 Task: Look for space in Tacuarembó, Uruguay from 10th September, 2023 to 16th September, 2023 for 4 adults in price range Rs.10000 to Rs.14000. Place can be private room with 4 bedrooms having 4 beds and 4 bathrooms. Property type can be house, flat, guest house. Amenities needed are: wifi, TV, free parkinig on premises, gym, breakfast. Booking option can be shelf check-in. Required host language is English.
Action: Mouse moved to (449, 114)
Screenshot: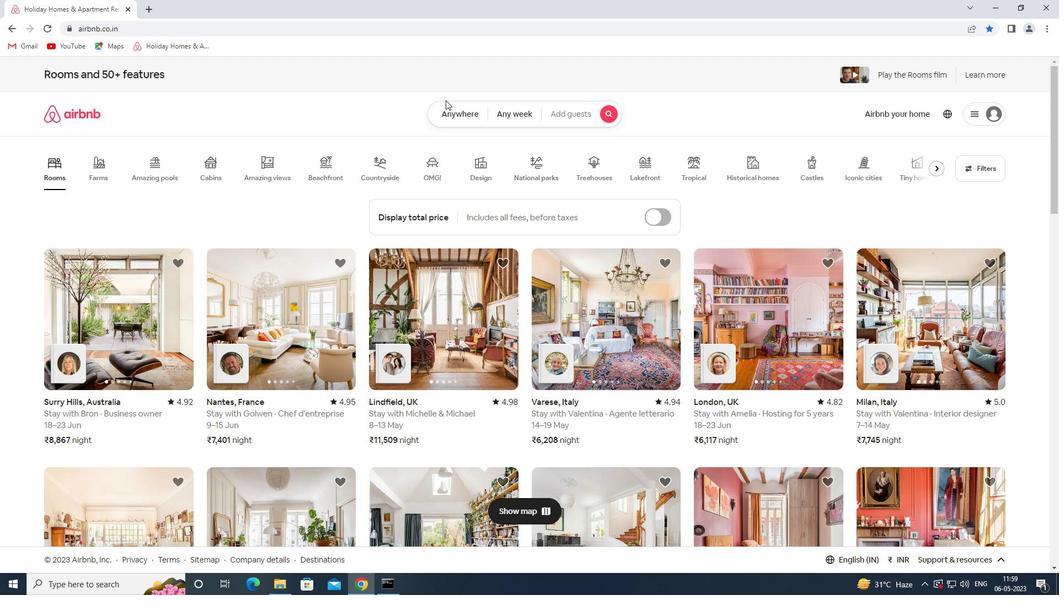
Action: Mouse pressed left at (449, 114)
Screenshot: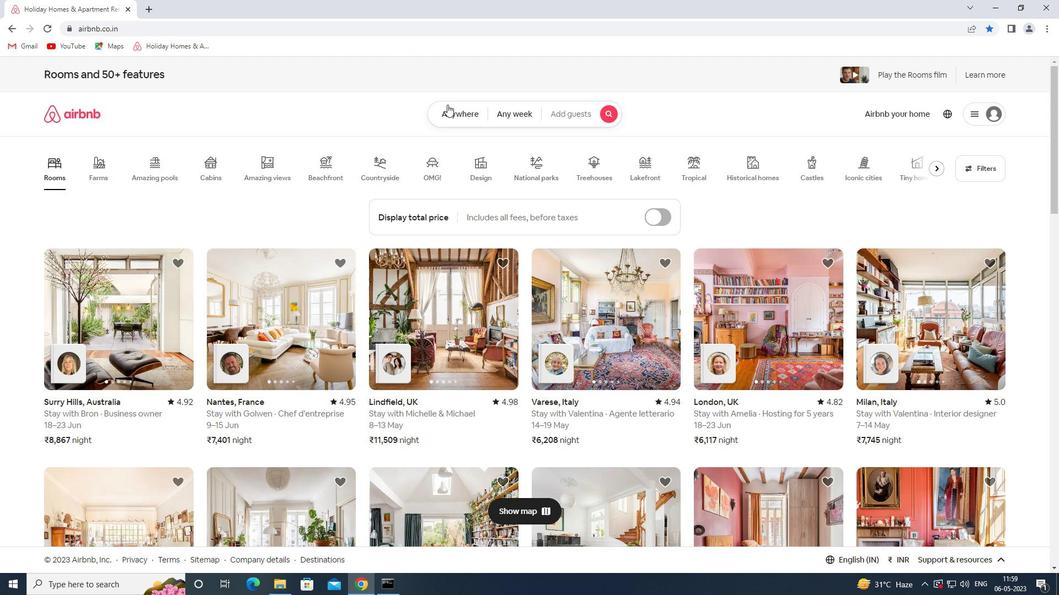 
Action: Mouse moved to (358, 160)
Screenshot: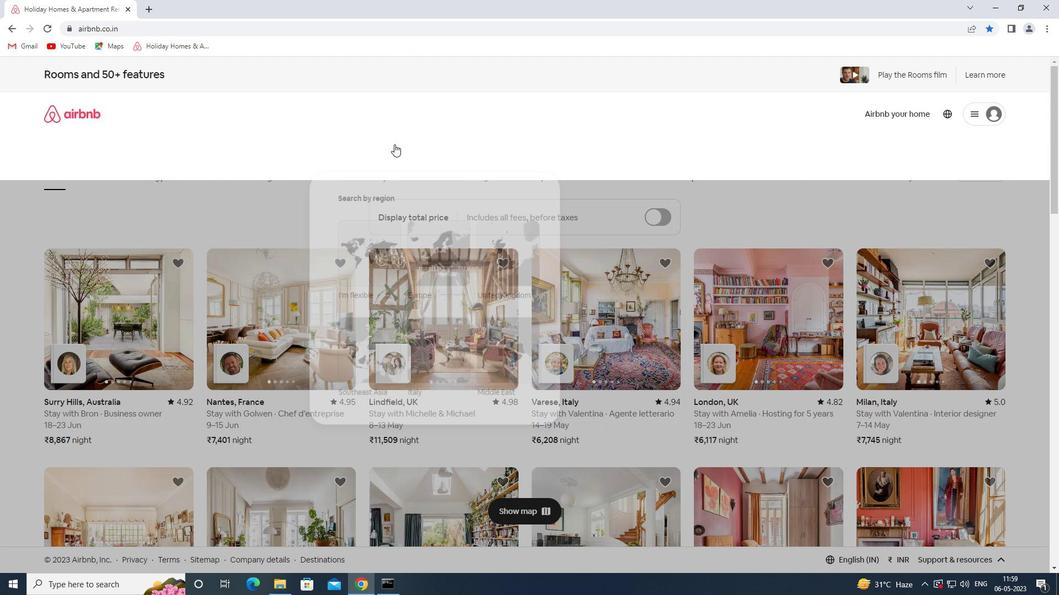 
Action: Mouse pressed left at (358, 160)
Screenshot: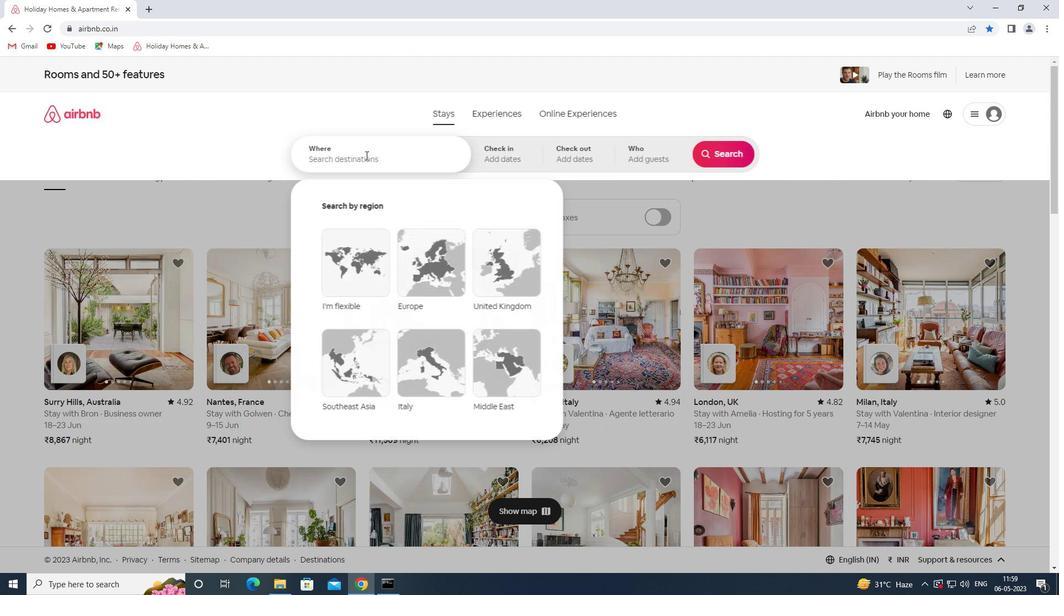 
Action: Key pressed tacuarem
Screenshot: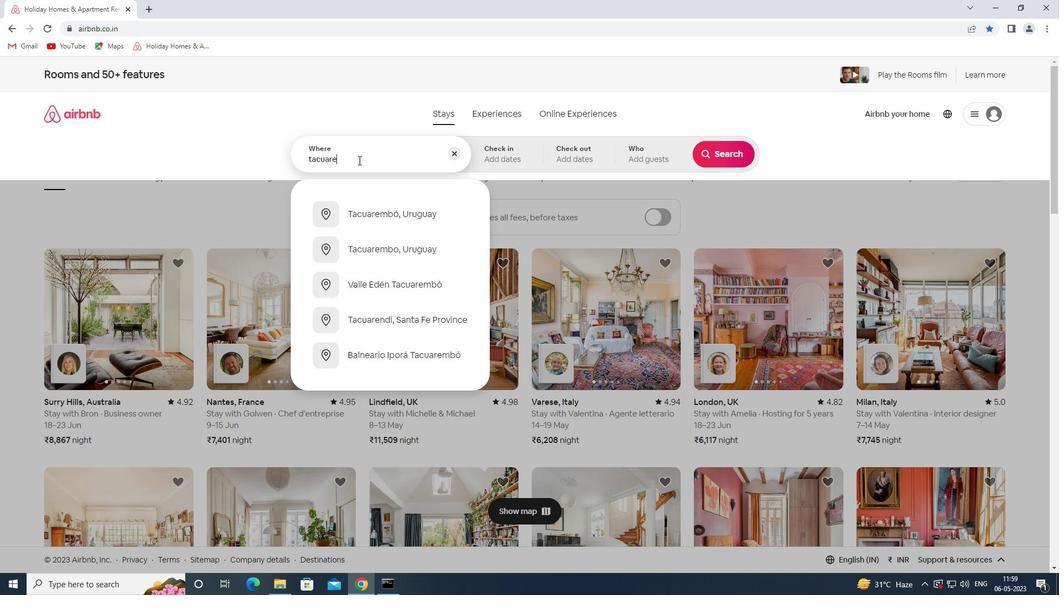
Action: Mouse moved to (413, 218)
Screenshot: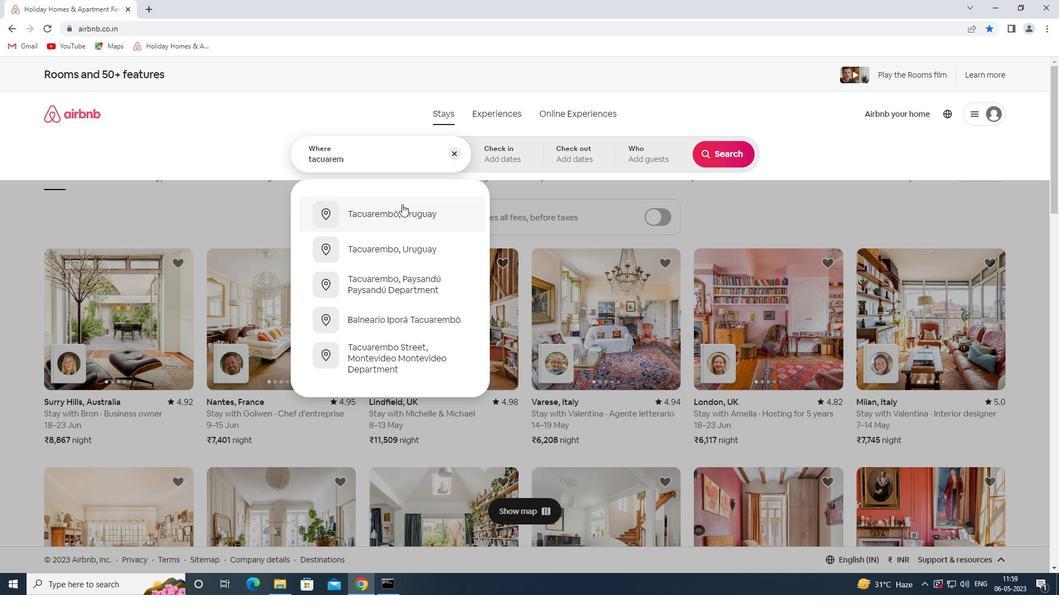 
Action: Mouse pressed left at (413, 218)
Screenshot: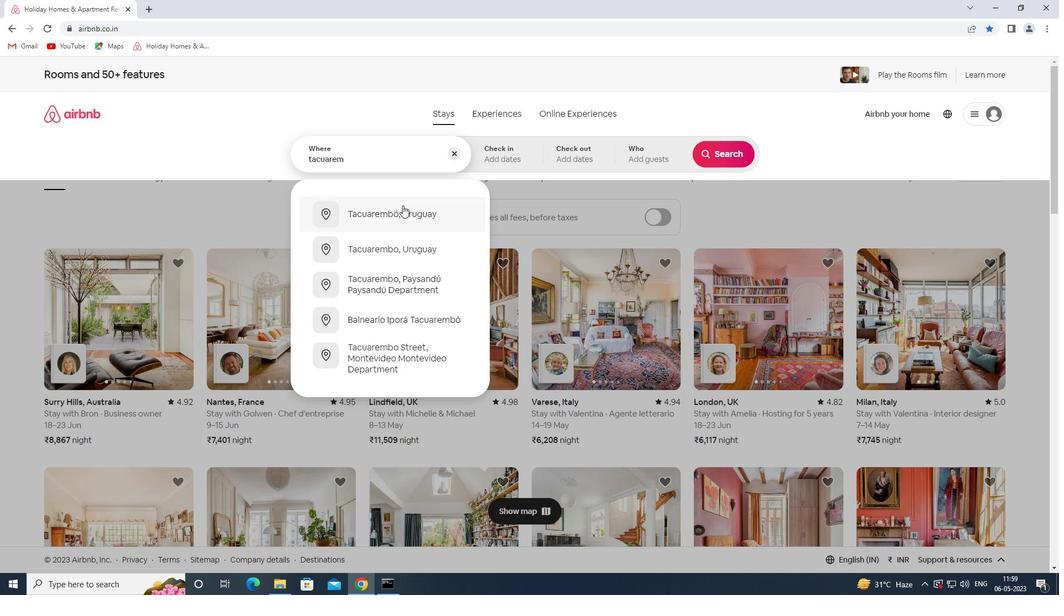 
Action: Mouse moved to (718, 241)
Screenshot: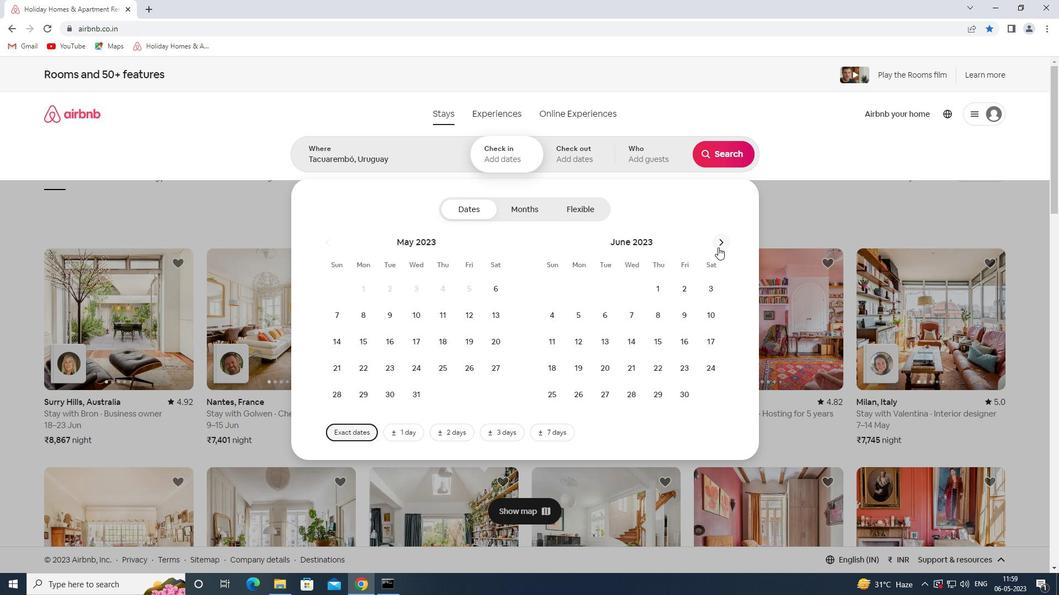 
Action: Mouse pressed left at (718, 241)
Screenshot: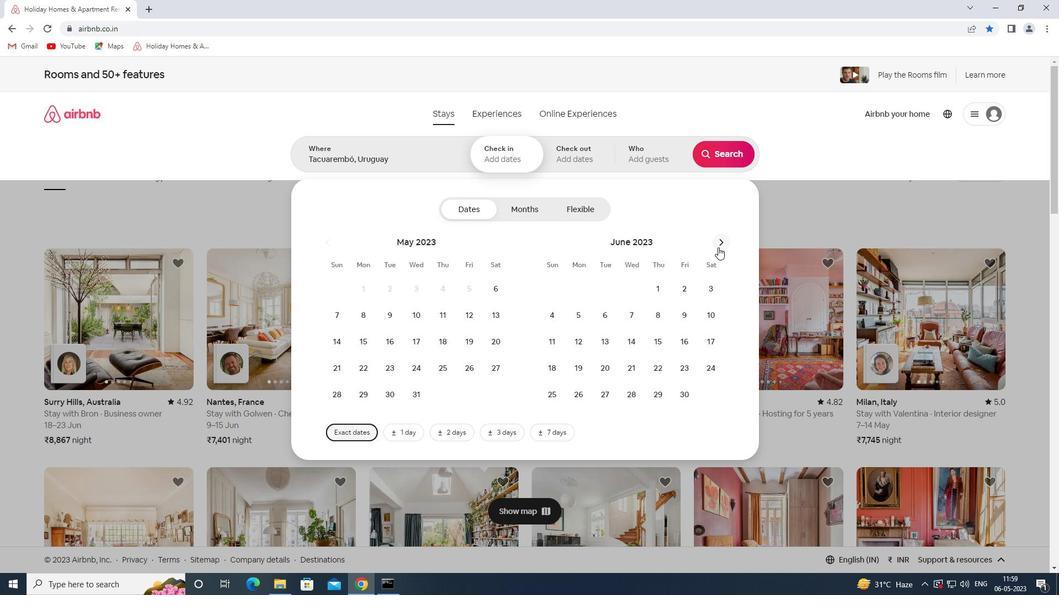 
Action: Mouse pressed left at (718, 241)
Screenshot: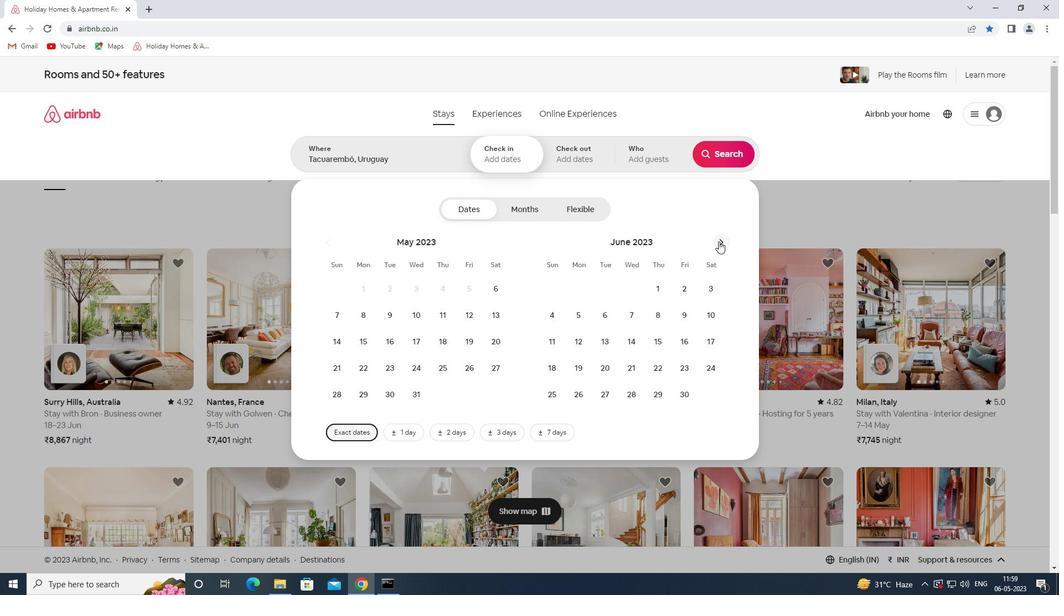 
Action: Mouse pressed left at (718, 241)
Screenshot: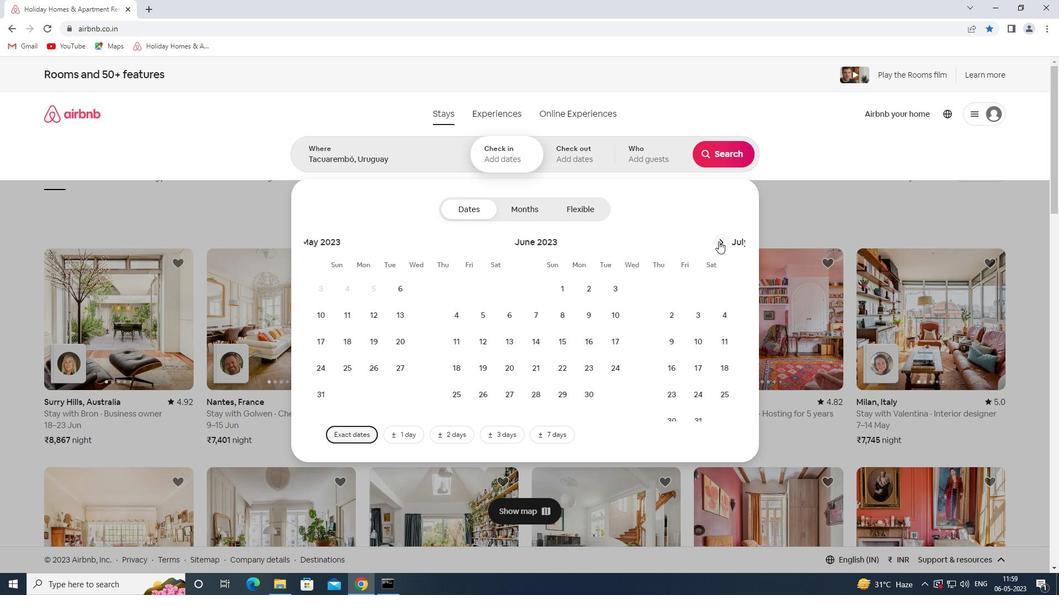 
Action: Mouse pressed left at (718, 241)
Screenshot: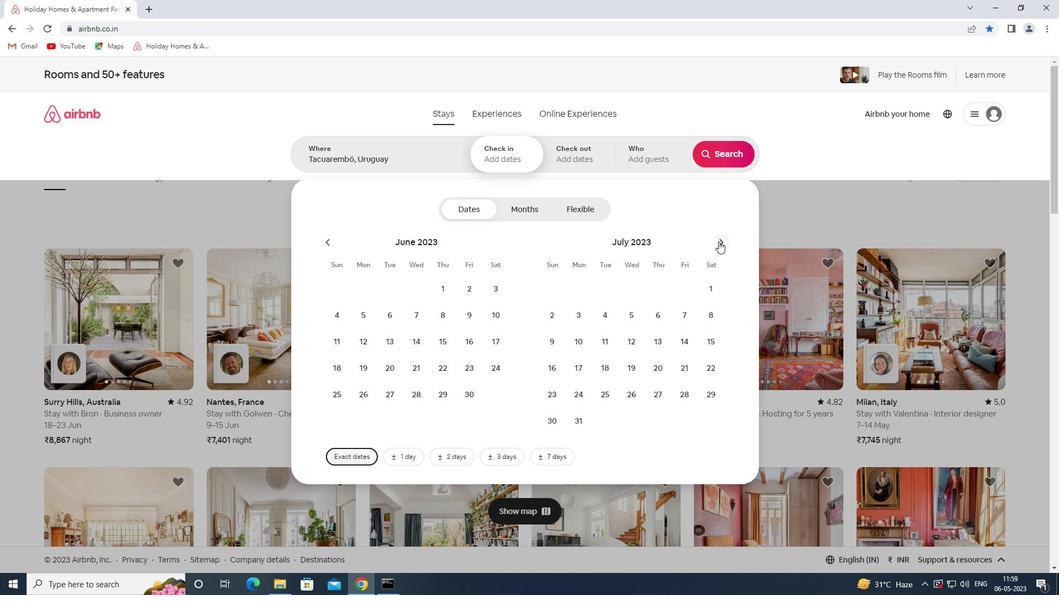 
Action: Mouse pressed left at (718, 241)
Screenshot: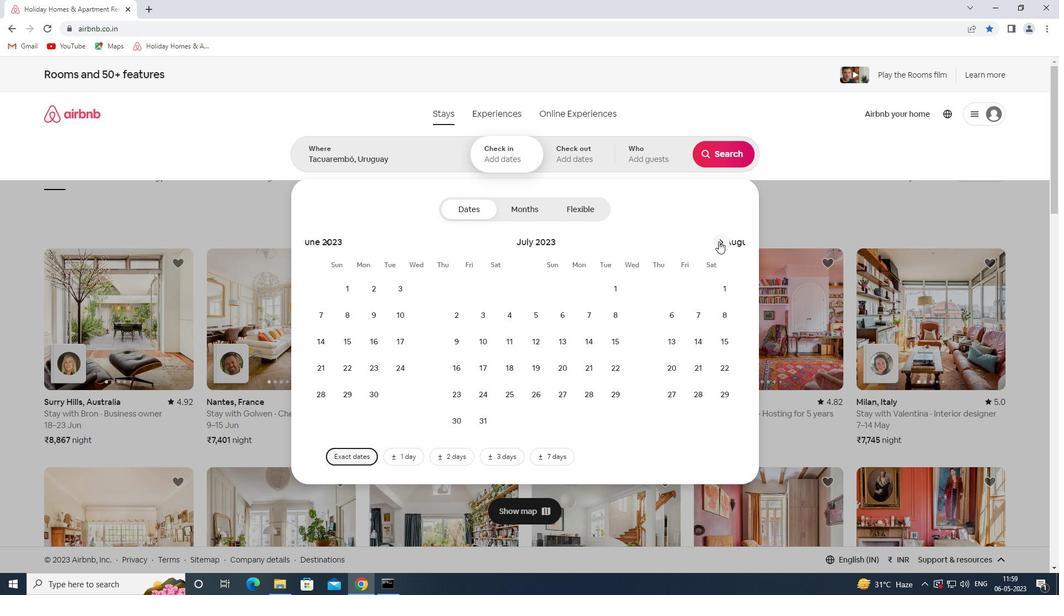 
Action: Mouse pressed left at (718, 241)
Screenshot: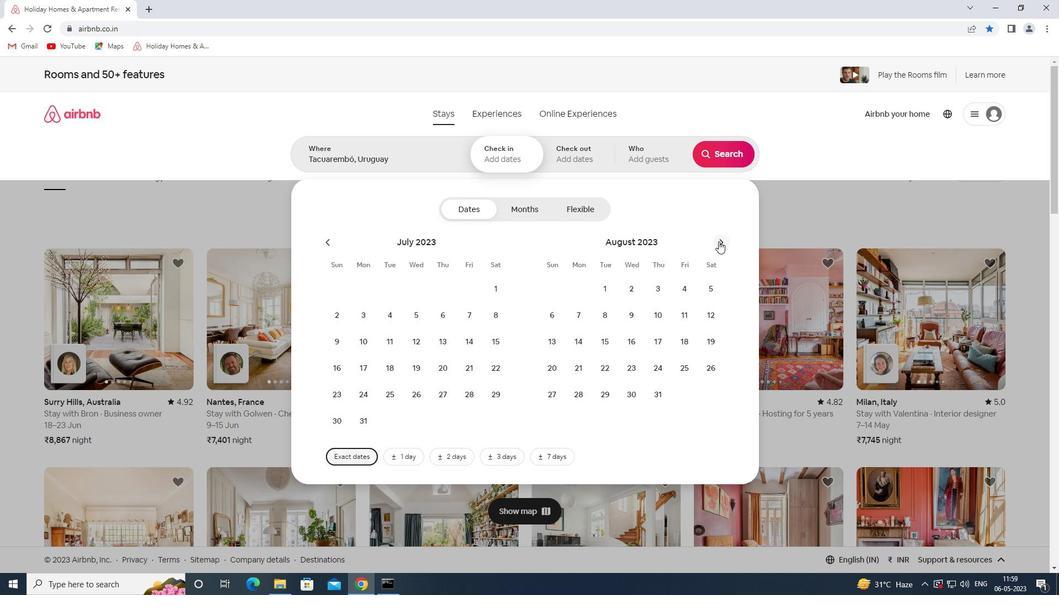 
Action: Mouse moved to (340, 343)
Screenshot: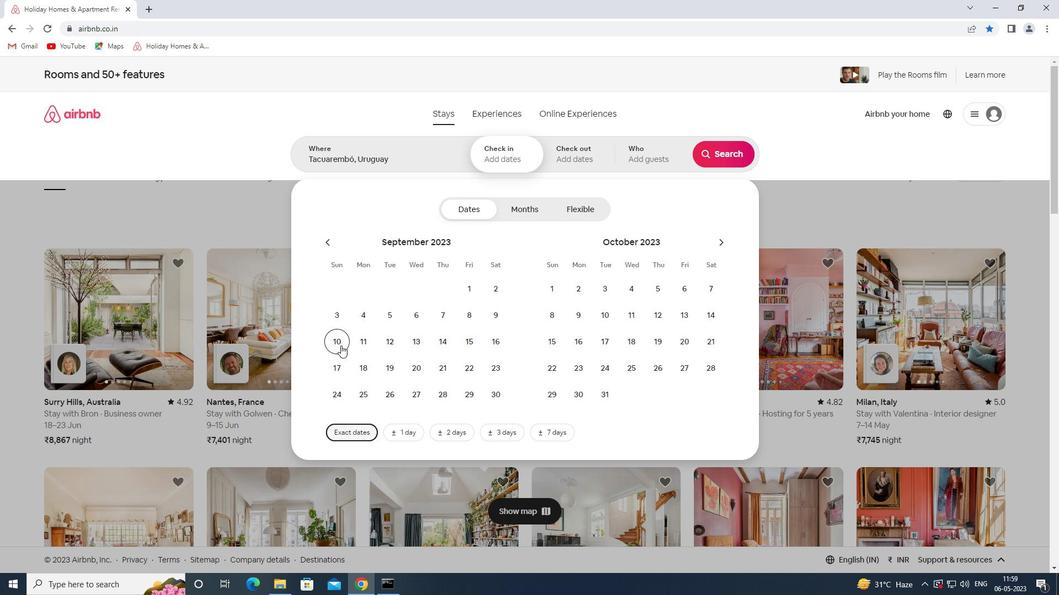 
Action: Mouse pressed left at (340, 343)
Screenshot: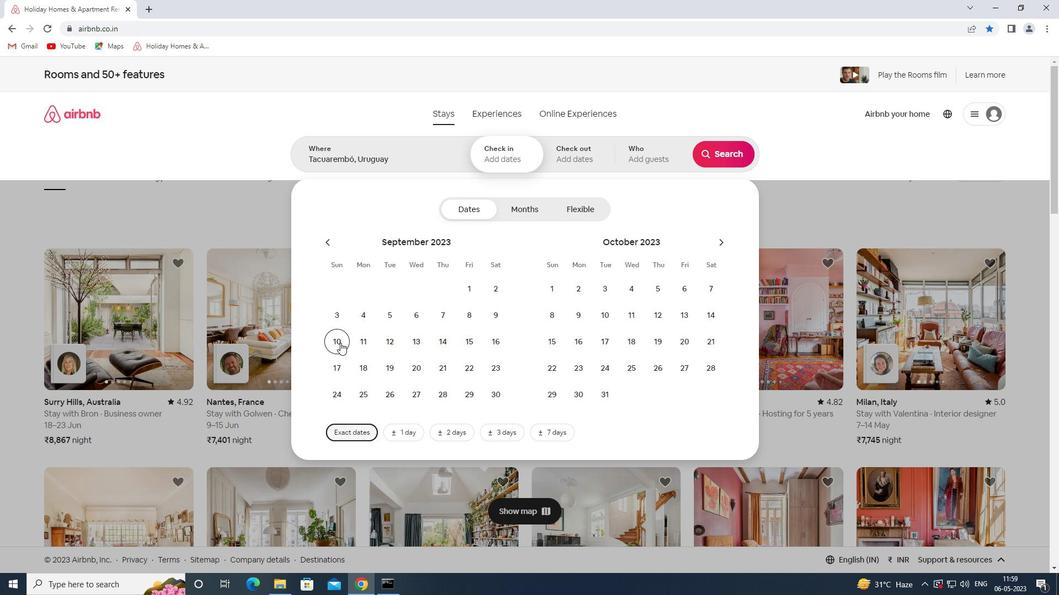 
Action: Mouse moved to (498, 344)
Screenshot: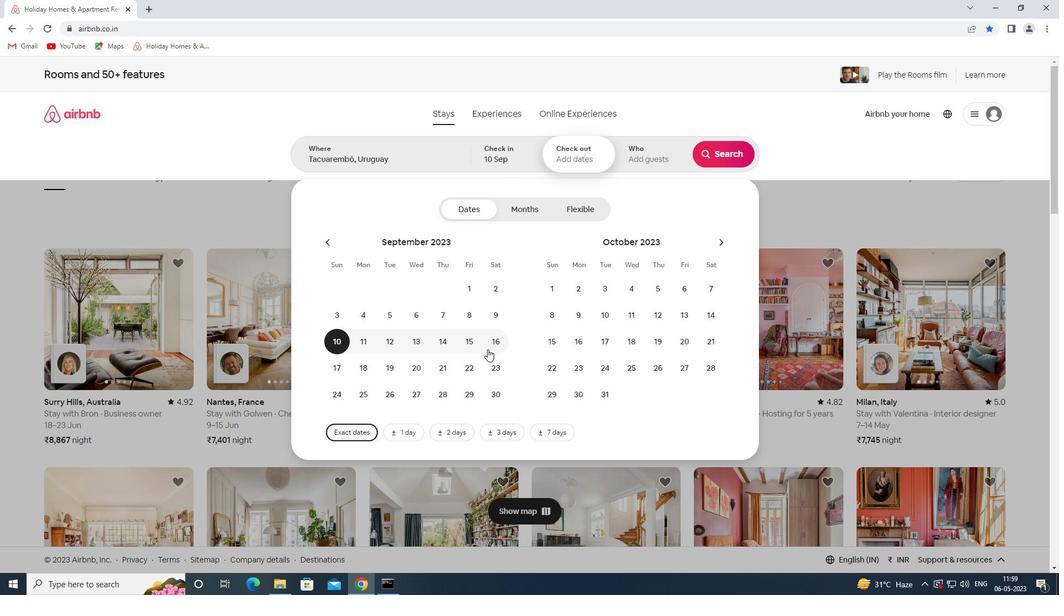 
Action: Mouse pressed left at (498, 344)
Screenshot: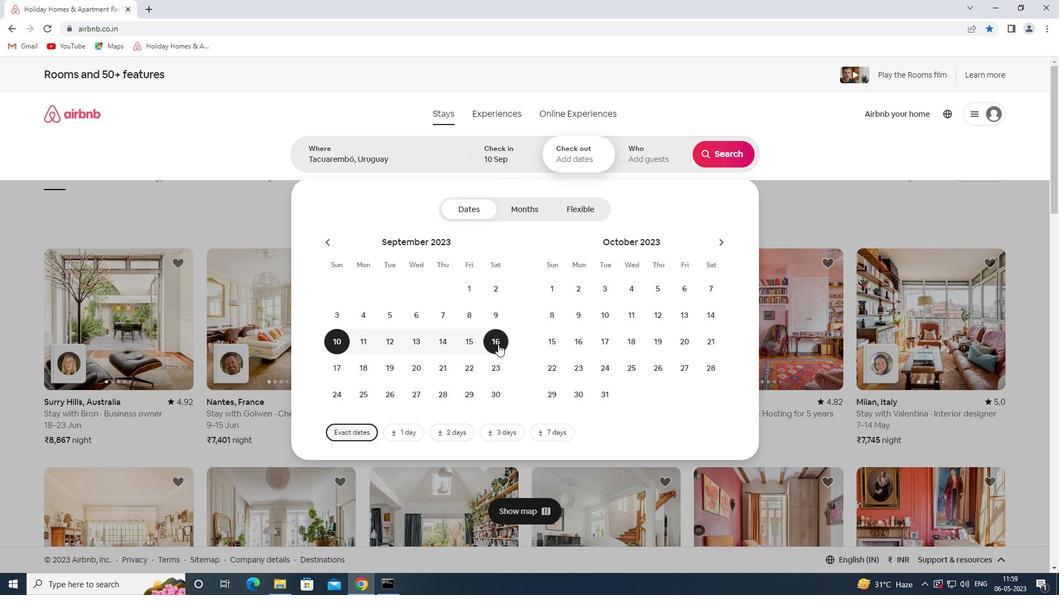 
Action: Mouse moved to (643, 158)
Screenshot: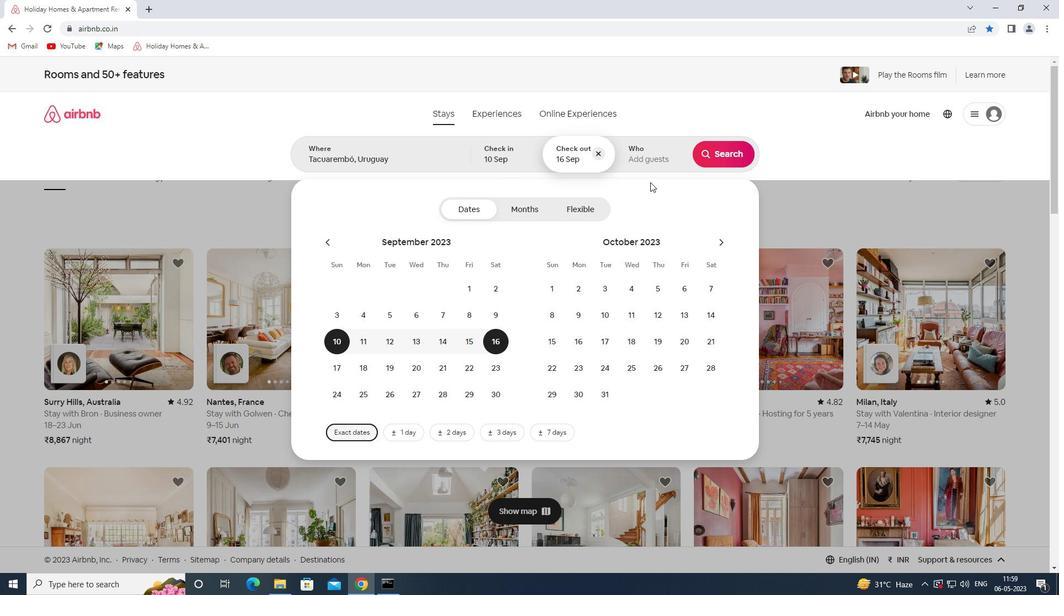 
Action: Mouse pressed left at (643, 158)
Screenshot: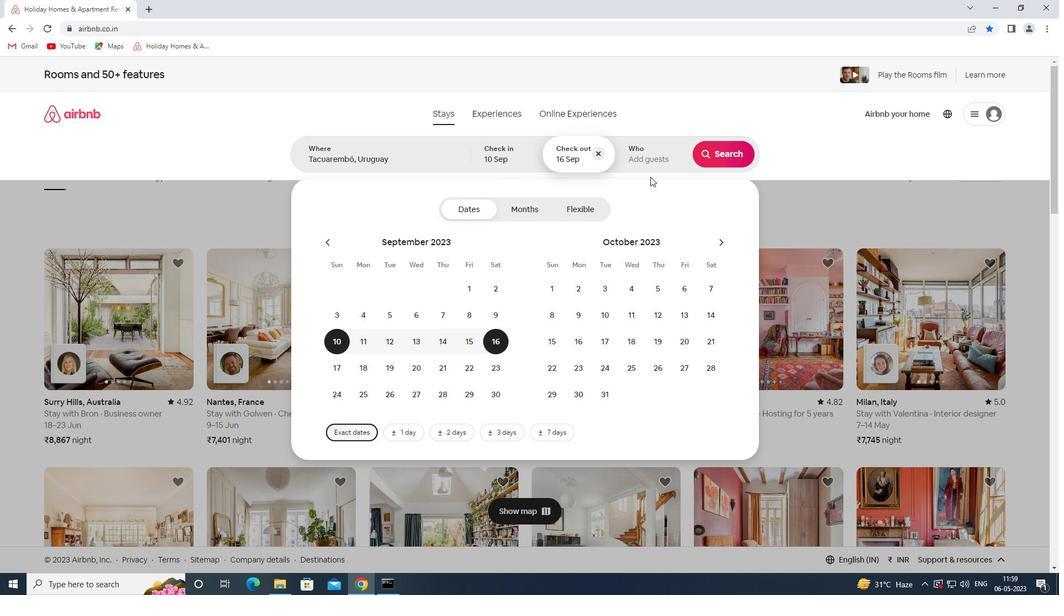 
Action: Mouse moved to (732, 212)
Screenshot: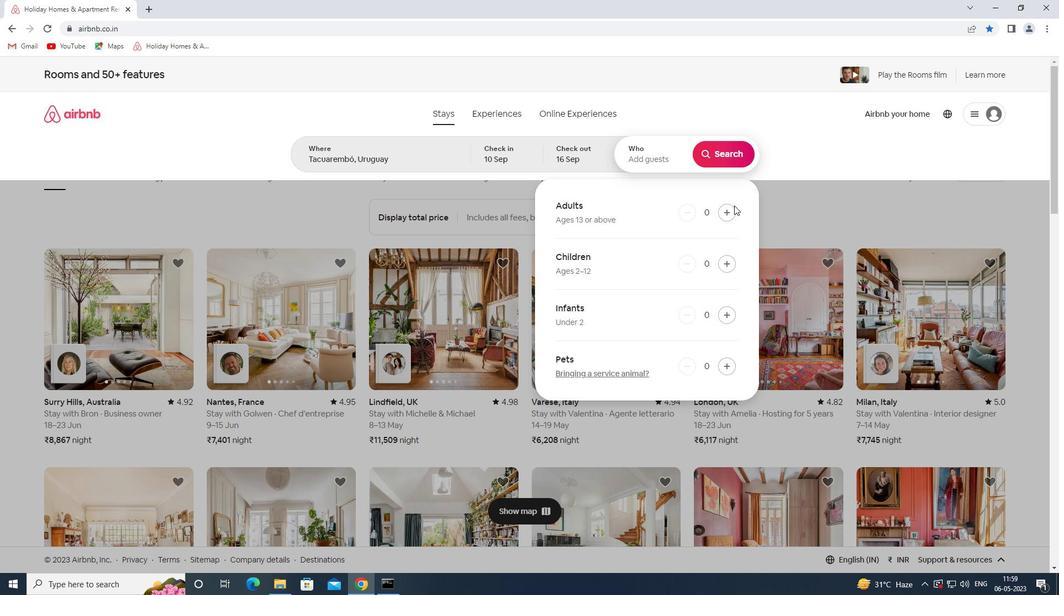 
Action: Mouse pressed left at (732, 212)
Screenshot: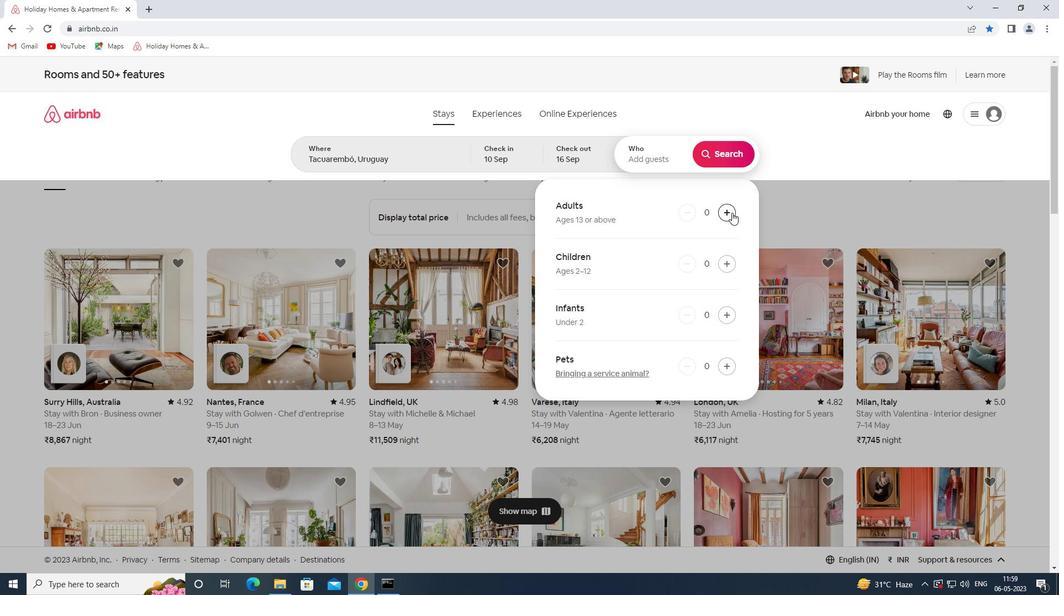 
Action: Mouse pressed left at (732, 212)
Screenshot: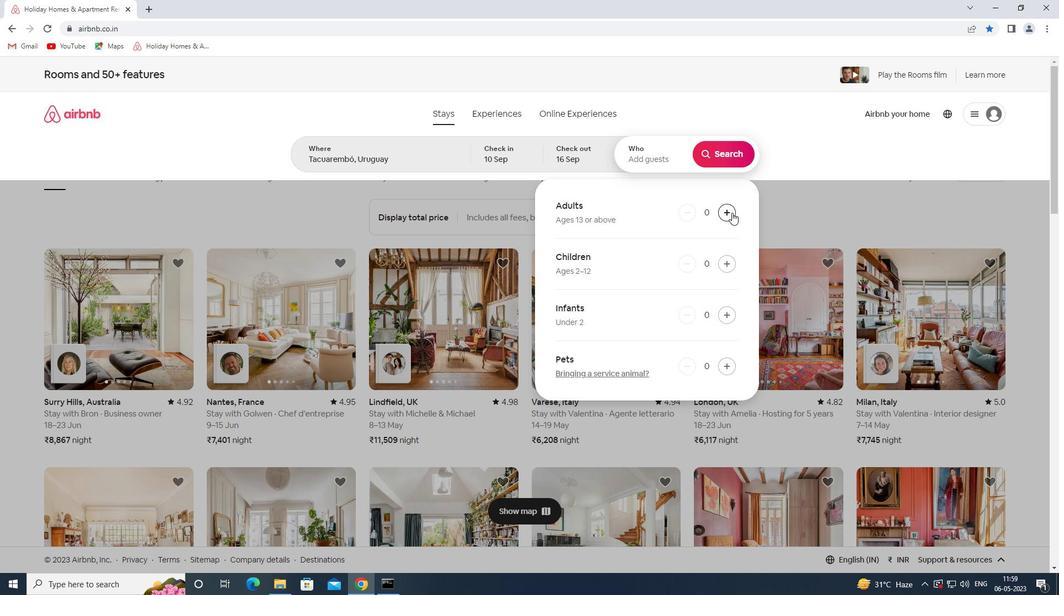 
Action: Mouse pressed left at (732, 212)
Screenshot: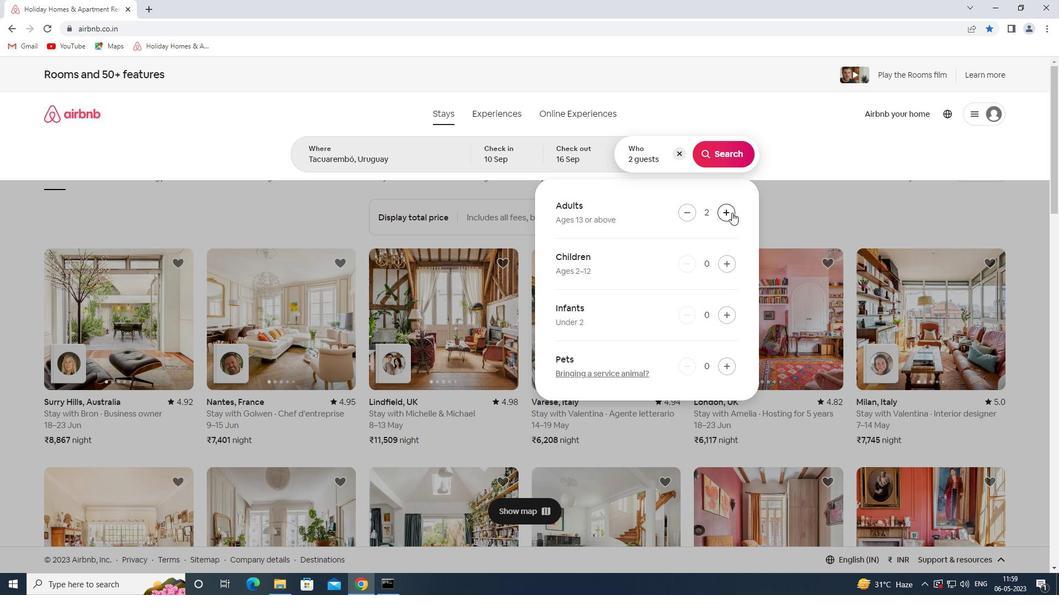 
Action: Mouse pressed left at (732, 212)
Screenshot: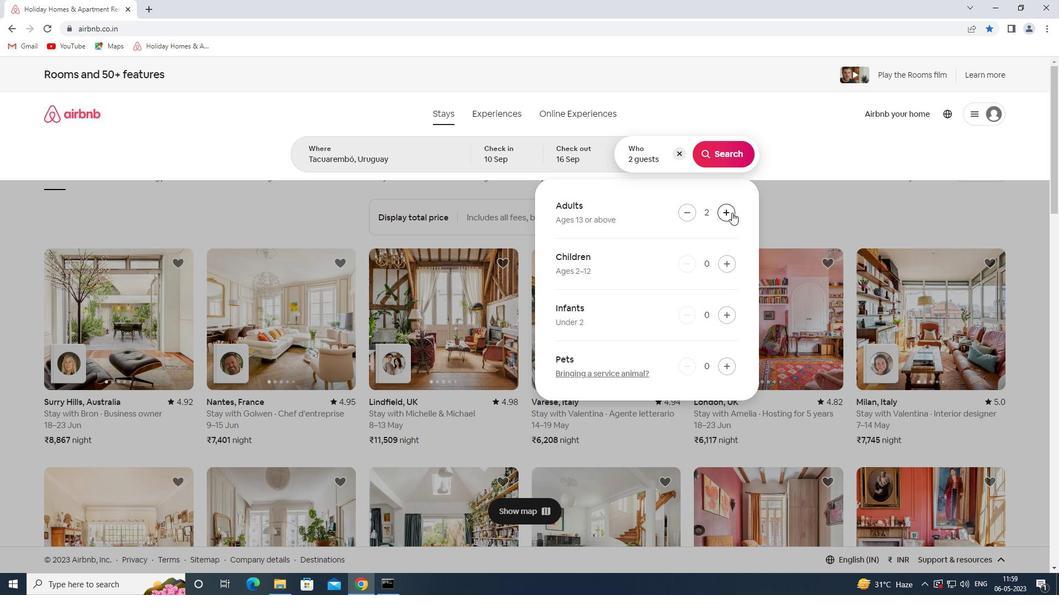 
Action: Mouse moved to (725, 157)
Screenshot: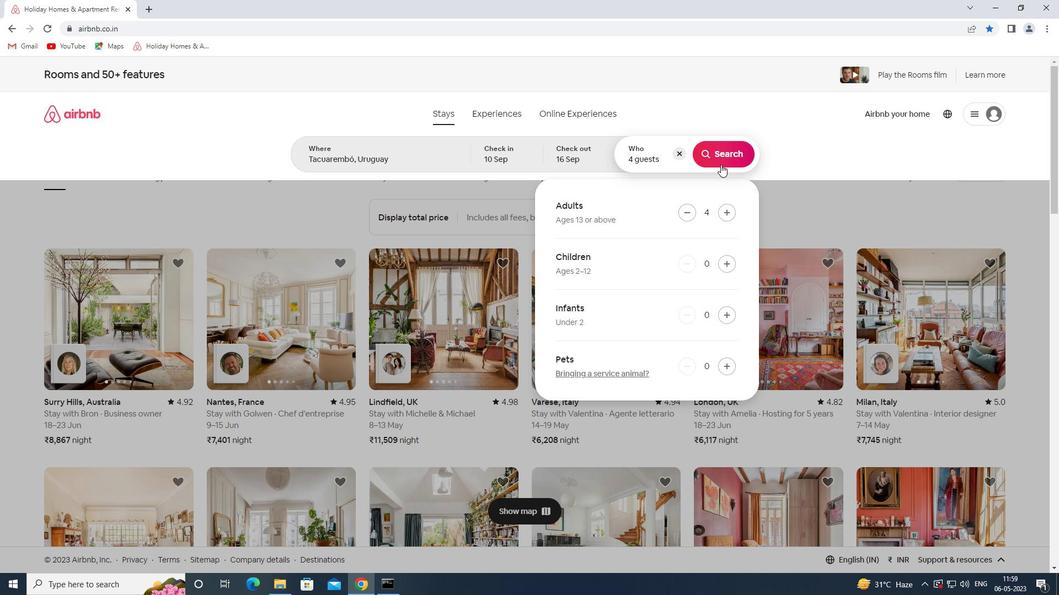 
Action: Mouse pressed left at (725, 157)
Screenshot: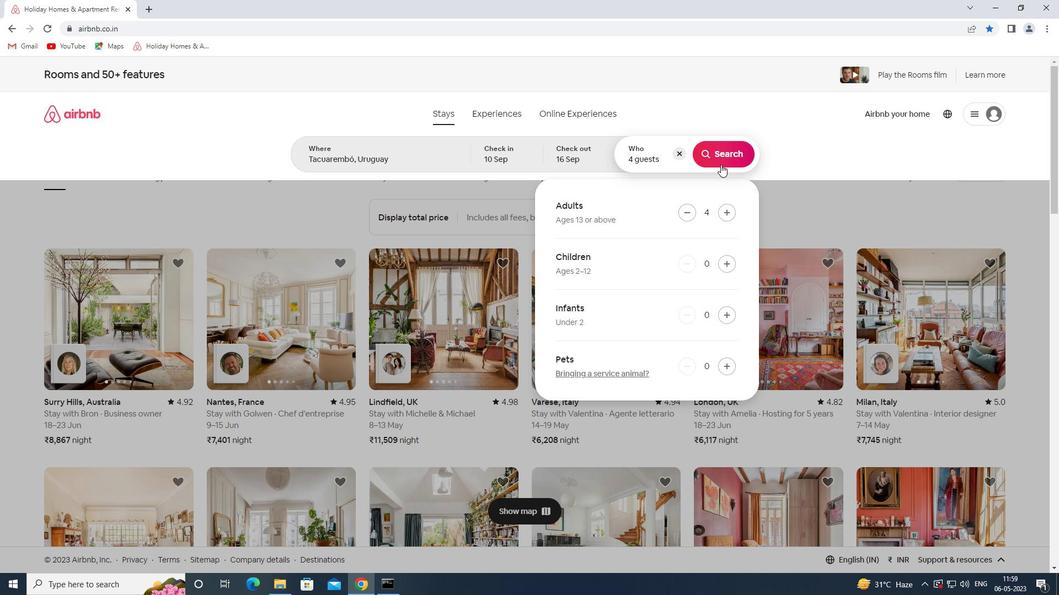 
Action: Mouse moved to (1017, 125)
Screenshot: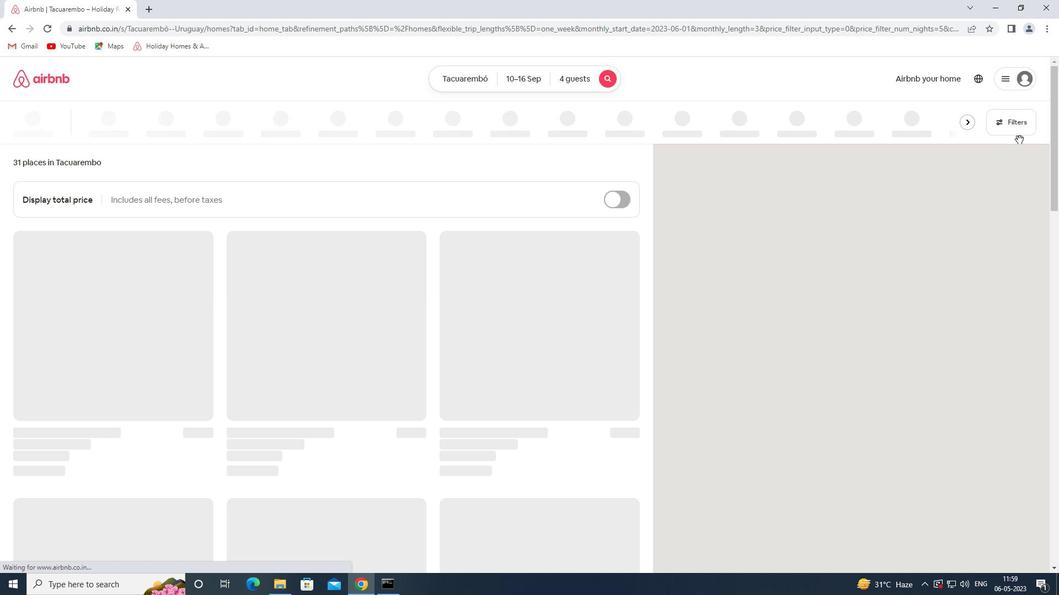 
Action: Mouse pressed left at (1017, 125)
Screenshot: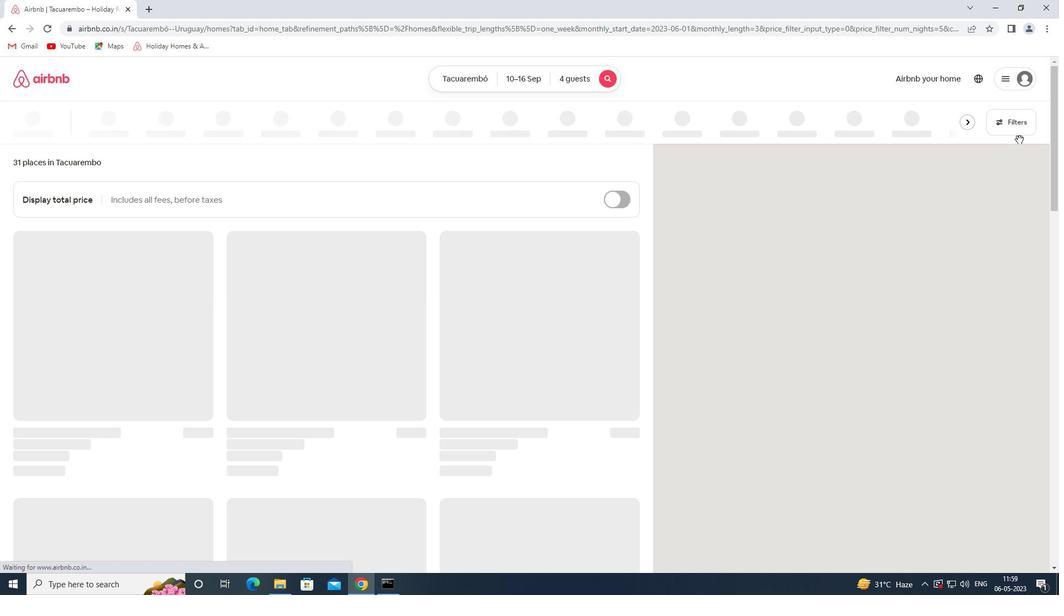 
Action: Mouse moved to (379, 392)
Screenshot: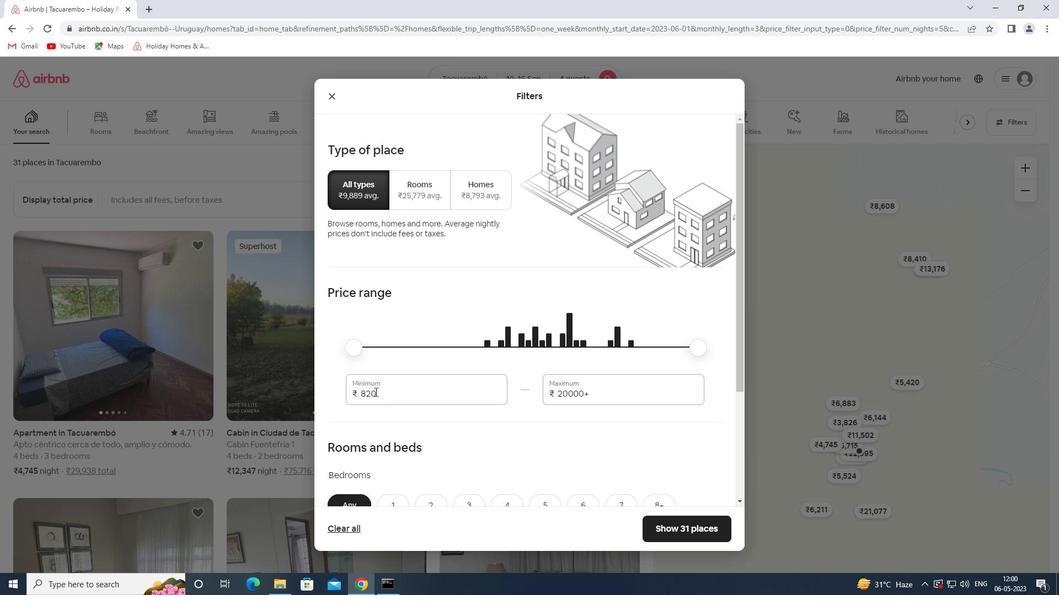 
Action: Mouse pressed left at (379, 392)
Screenshot: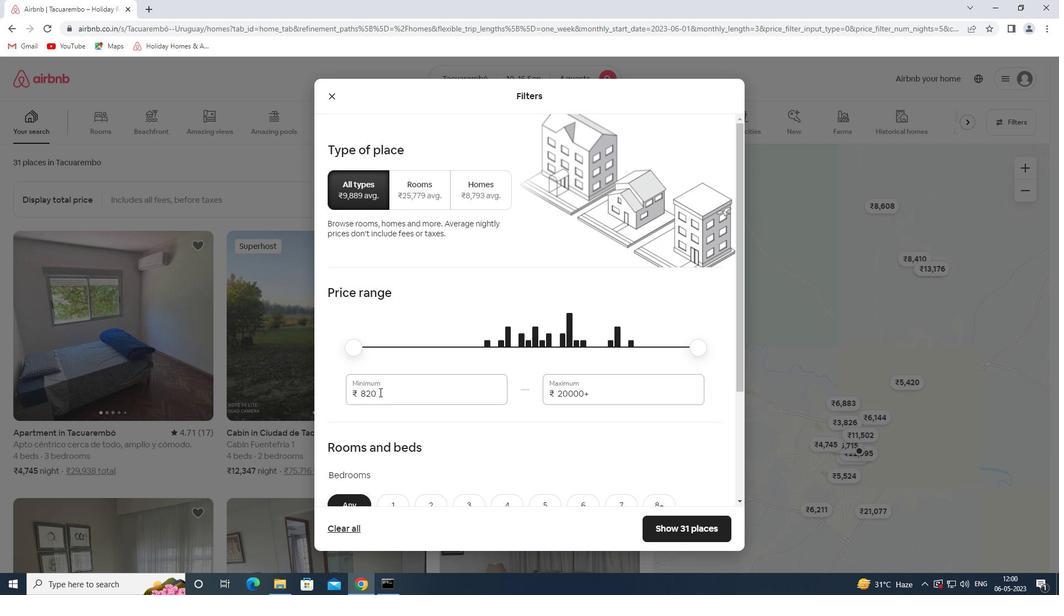 
Action: Mouse pressed left at (379, 392)
Screenshot: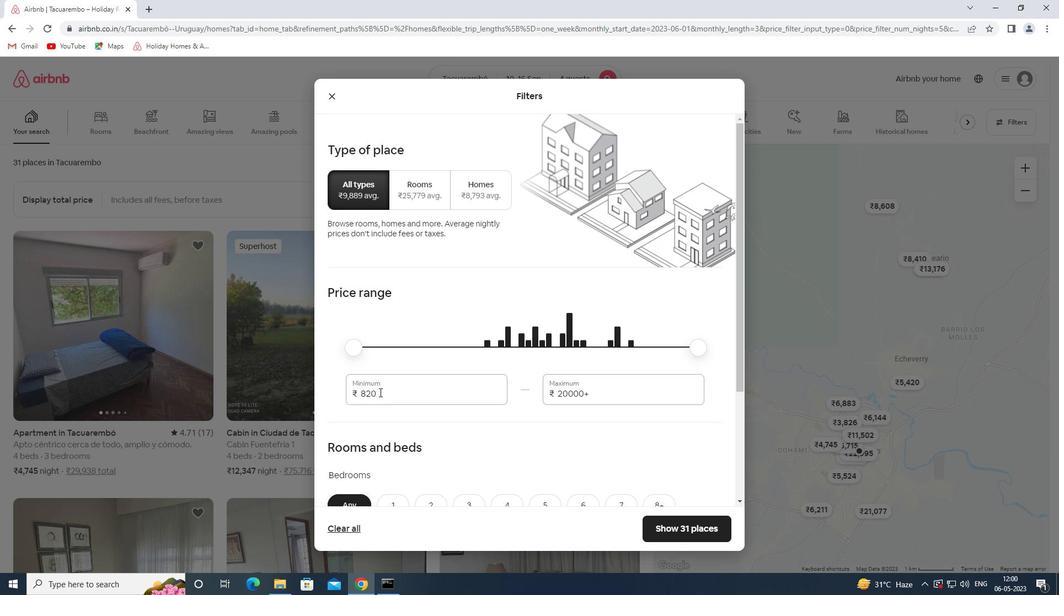 
Action: Key pressed 10000<Key.tab>14000
Screenshot: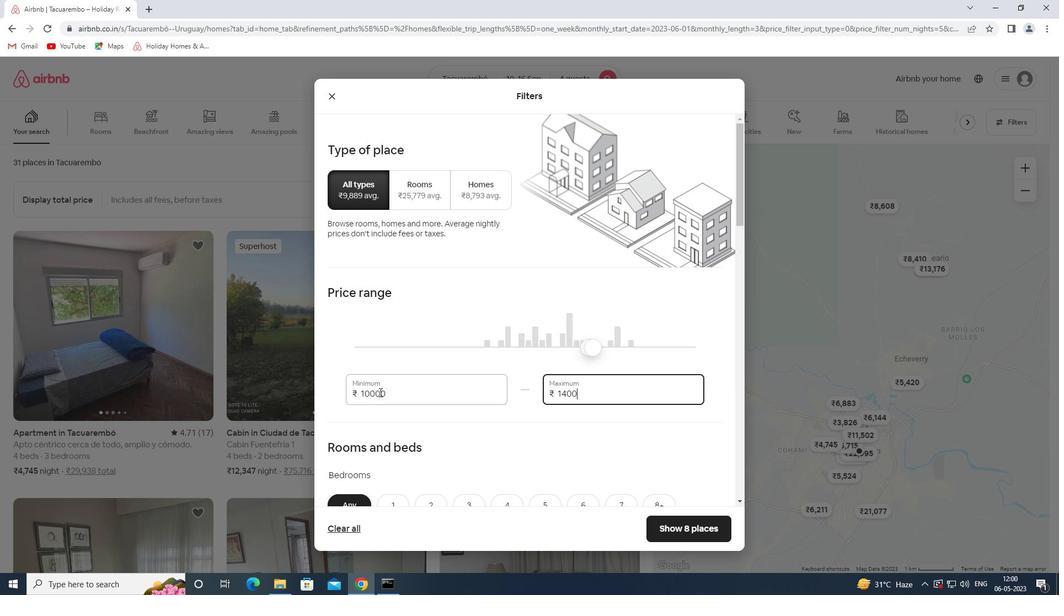 
Action: Mouse moved to (412, 385)
Screenshot: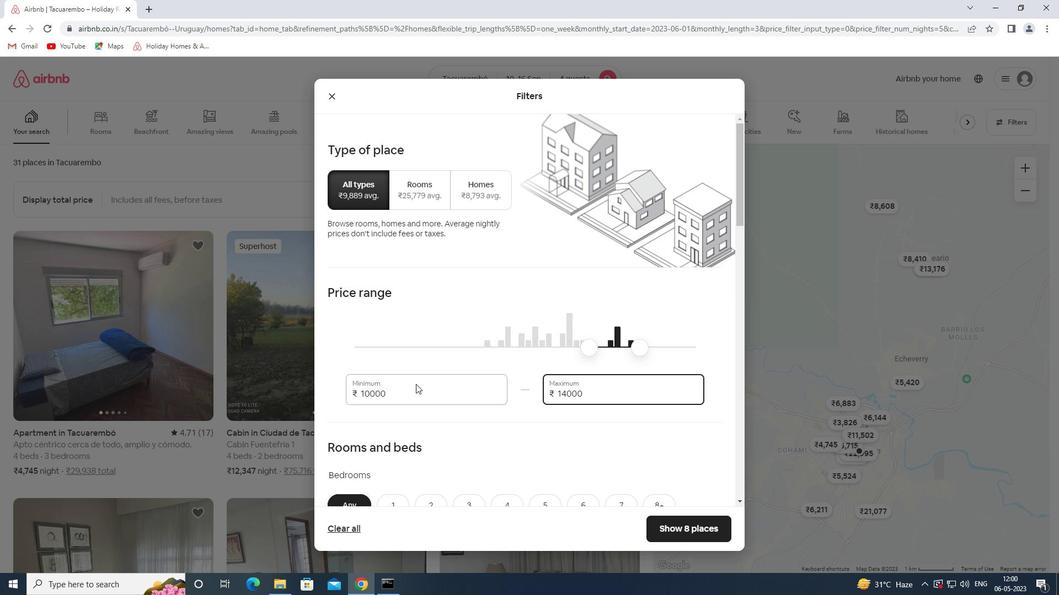
Action: Mouse scrolled (412, 384) with delta (0, 0)
Screenshot: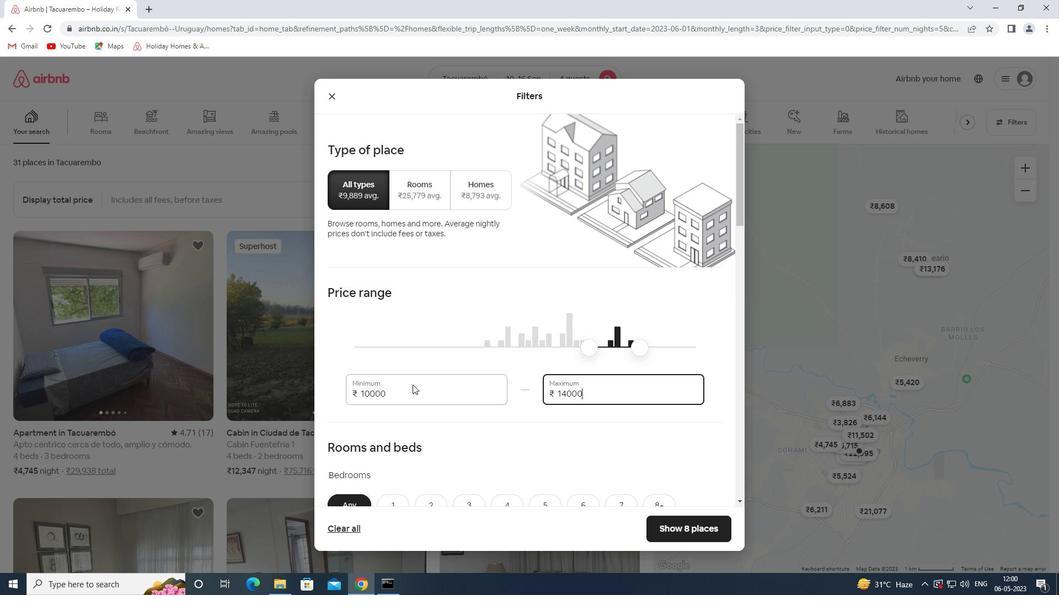 
Action: Mouse scrolled (412, 384) with delta (0, 0)
Screenshot: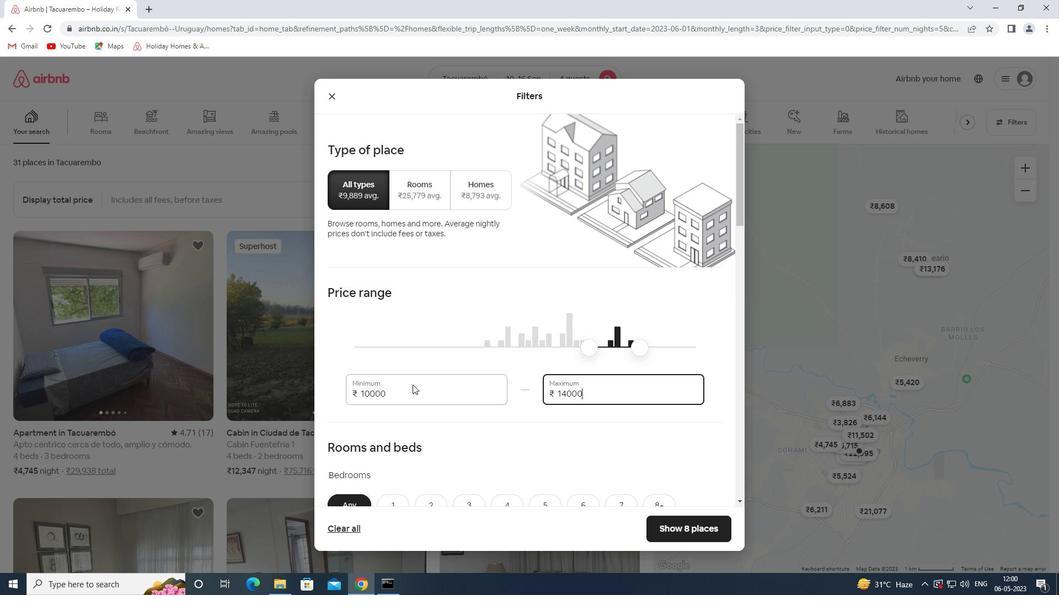 
Action: Mouse scrolled (412, 384) with delta (0, 0)
Screenshot: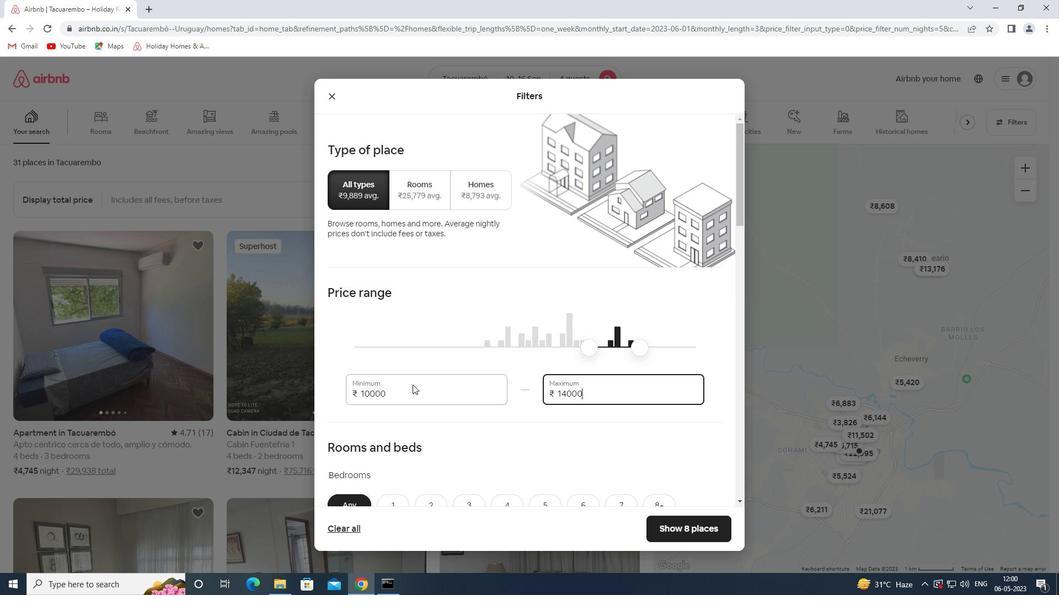 
Action: Mouse scrolled (412, 384) with delta (0, 0)
Screenshot: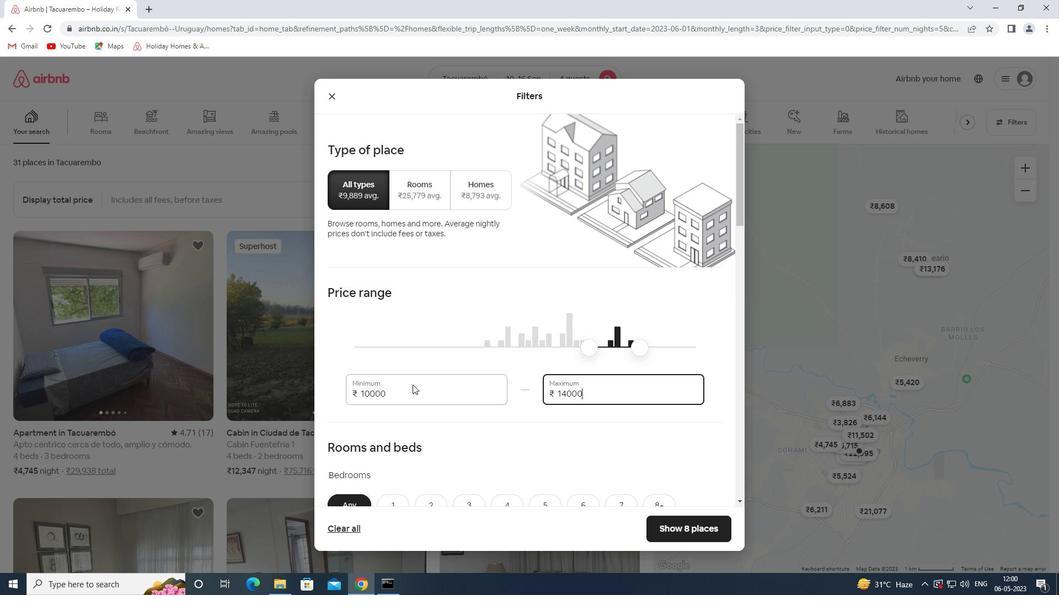 
Action: Mouse moved to (513, 284)
Screenshot: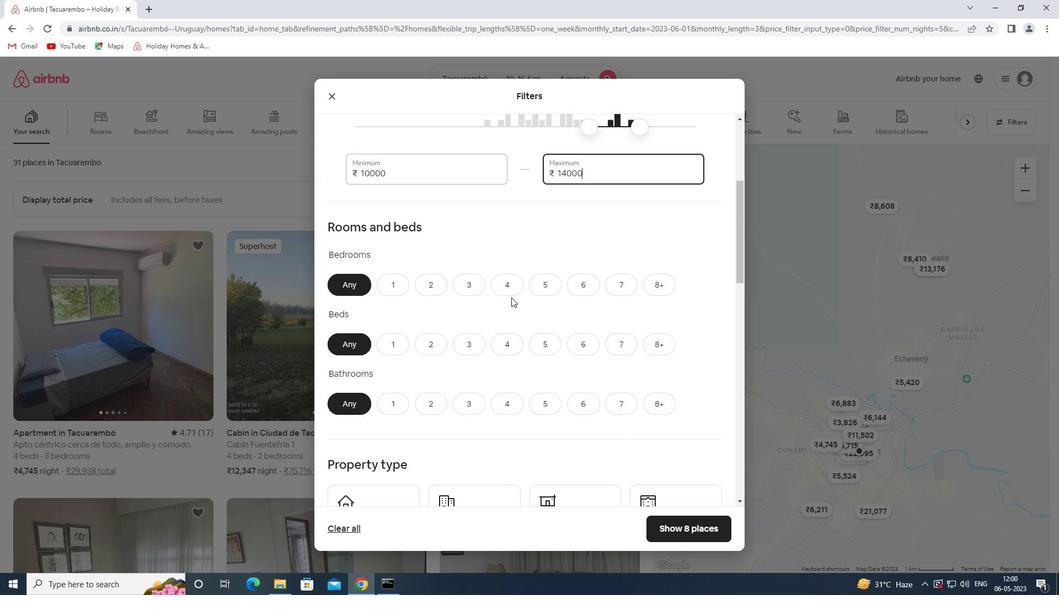 
Action: Mouse pressed left at (513, 284)
Screenshot: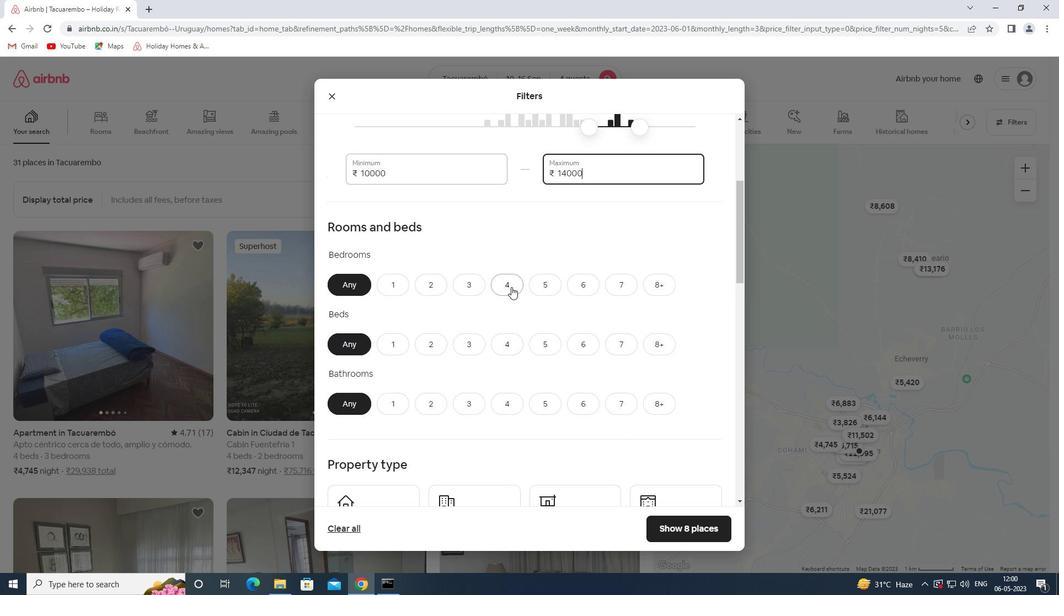 
Action: Mouse moved to (507, 345)
Screenshot: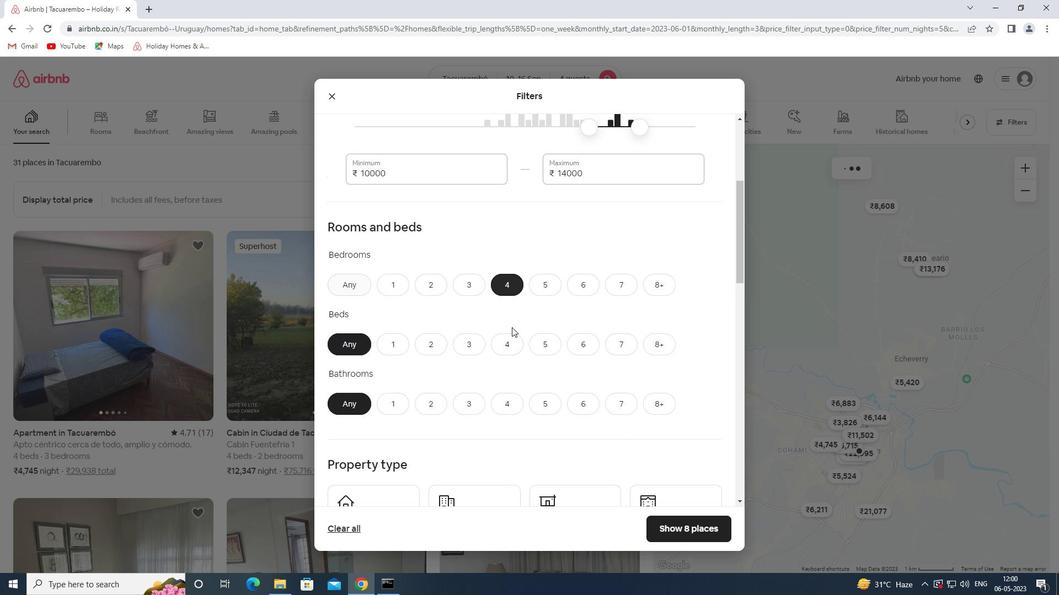 
Action: Mouse pressed left at (507, 345)
Screenshot: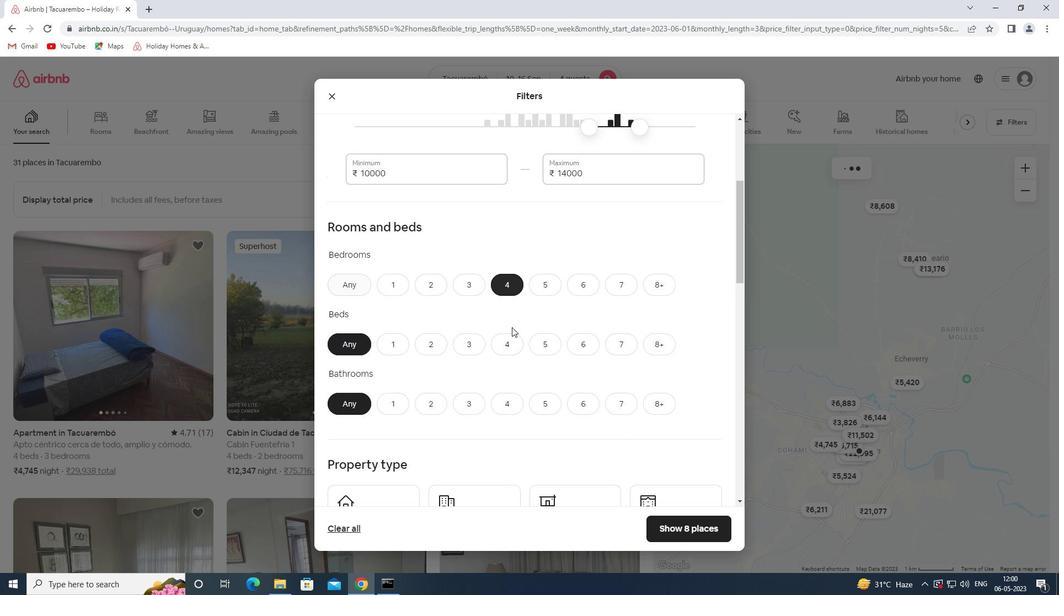 
Action: Mouse moved to (505, 412)
Screenshot: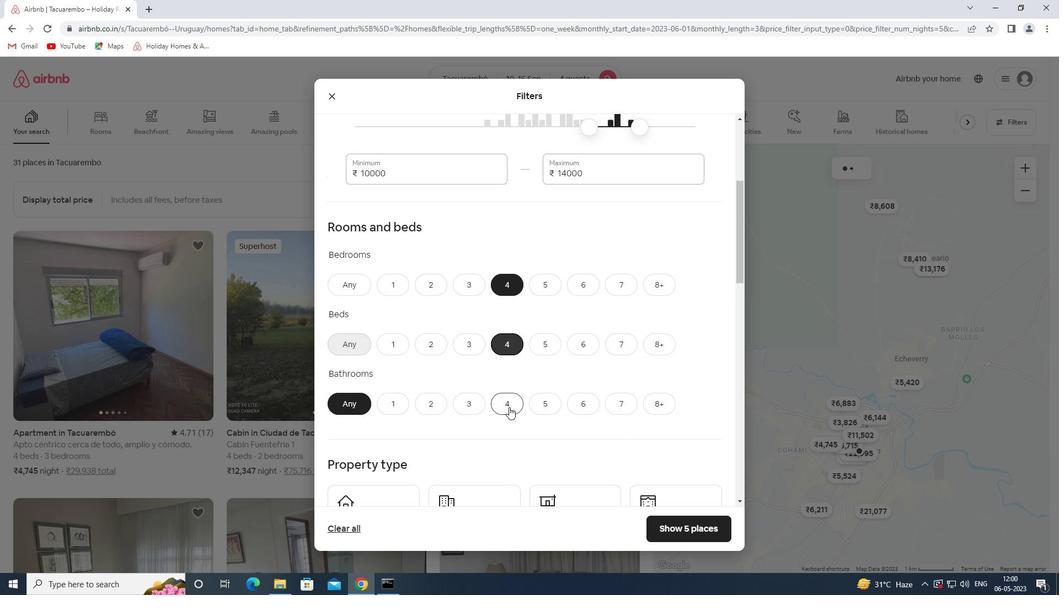 
Action: Mouse pressed left at (505, 412)
Screenshot: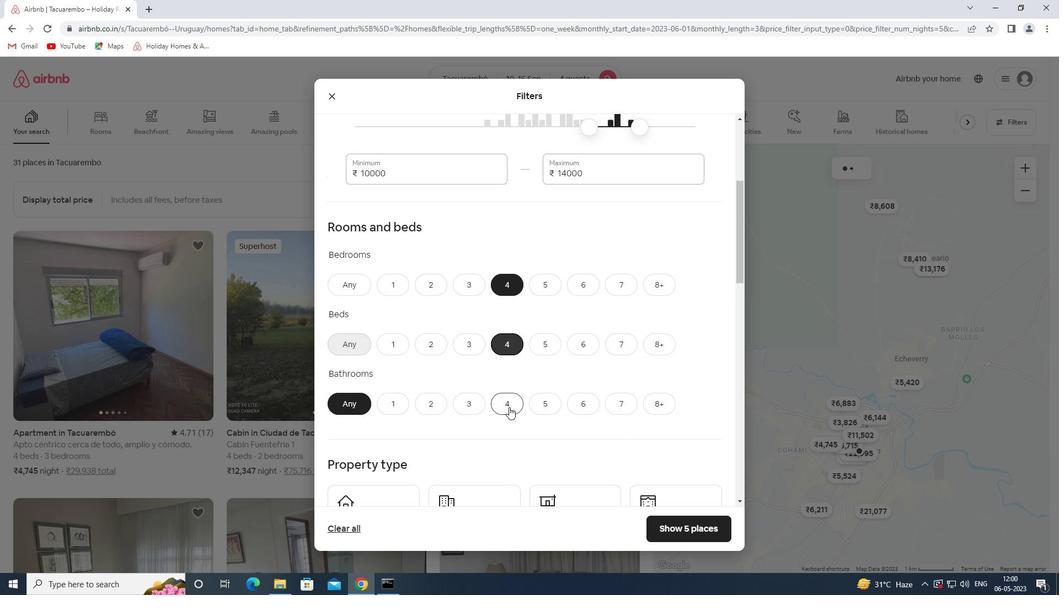 
Action: Mouse moved to (510, 424)
Screenshot: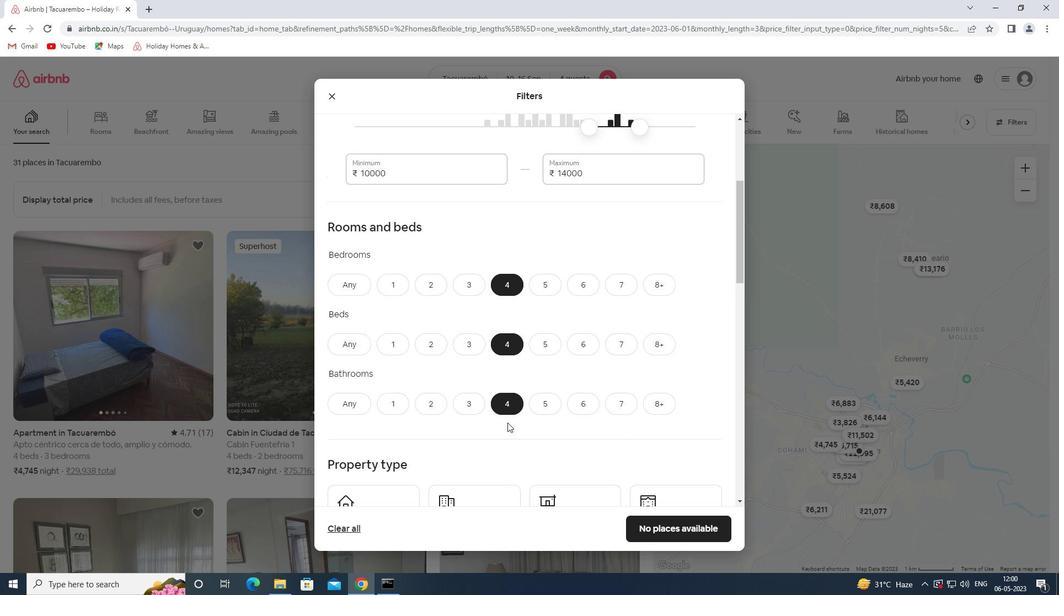 
Action: Mouse scrolled (510, 423) with delta (0, 0)
Screenshot: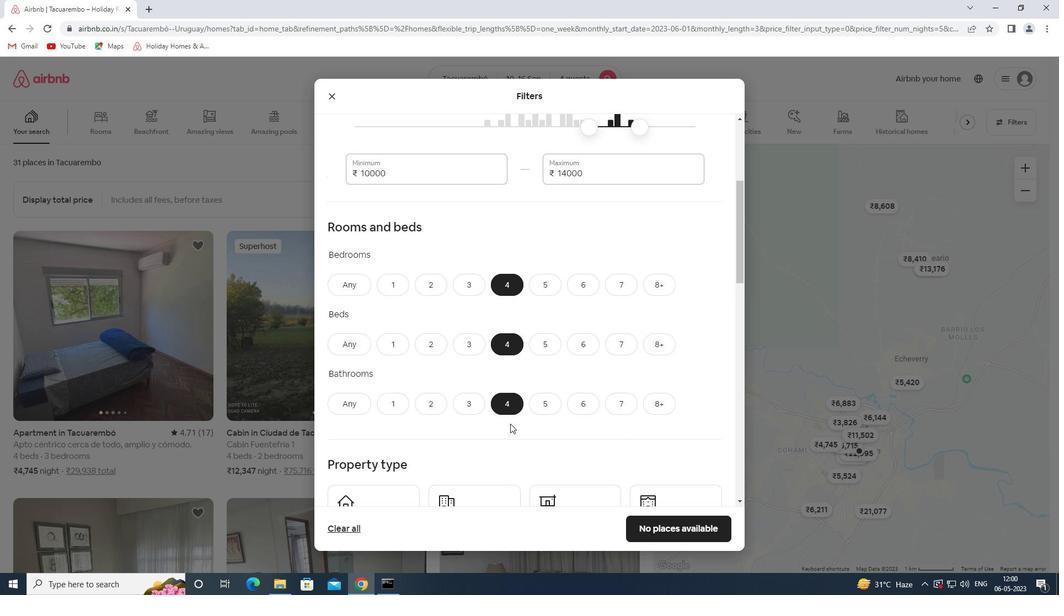 
Action: Mouse moved to (509, 424)
Screenshot: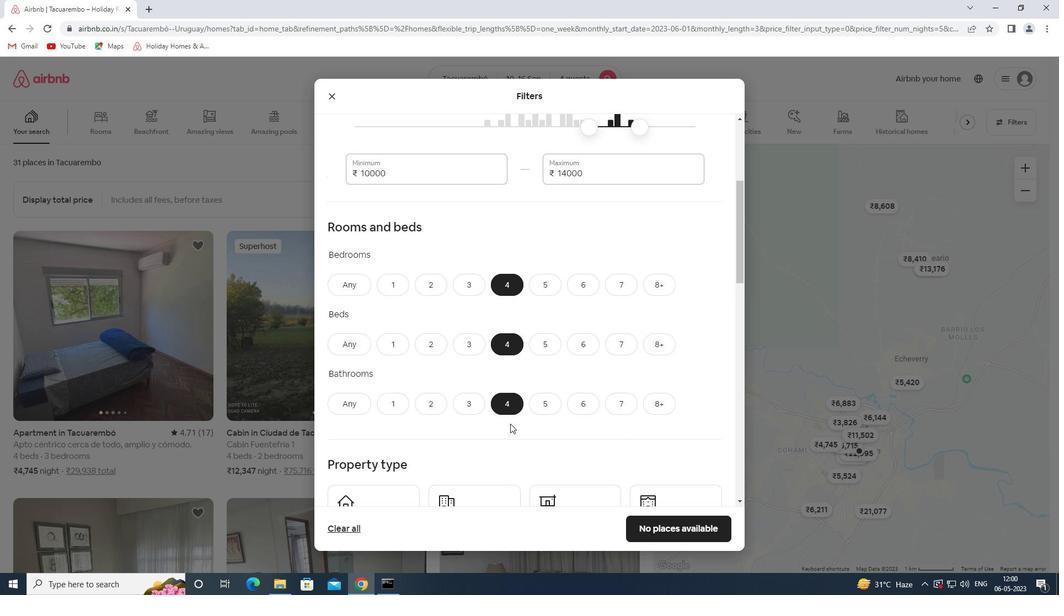 
Action: Mouse scrolled (509, 423) with delta (0, 0)
Screenshot: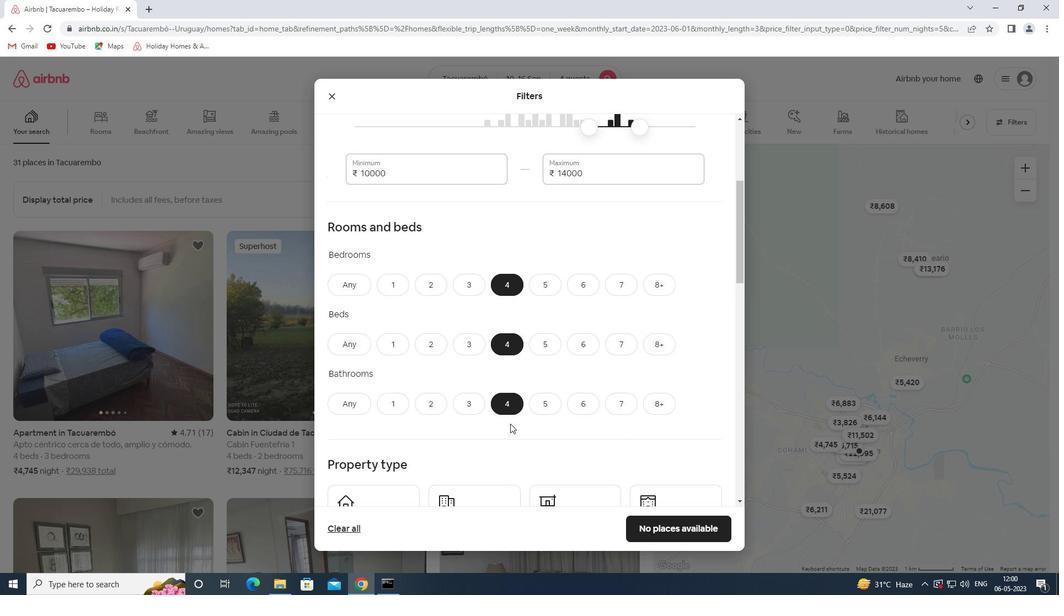 
Action: Mouse moved to (508, 424)
Screenshot: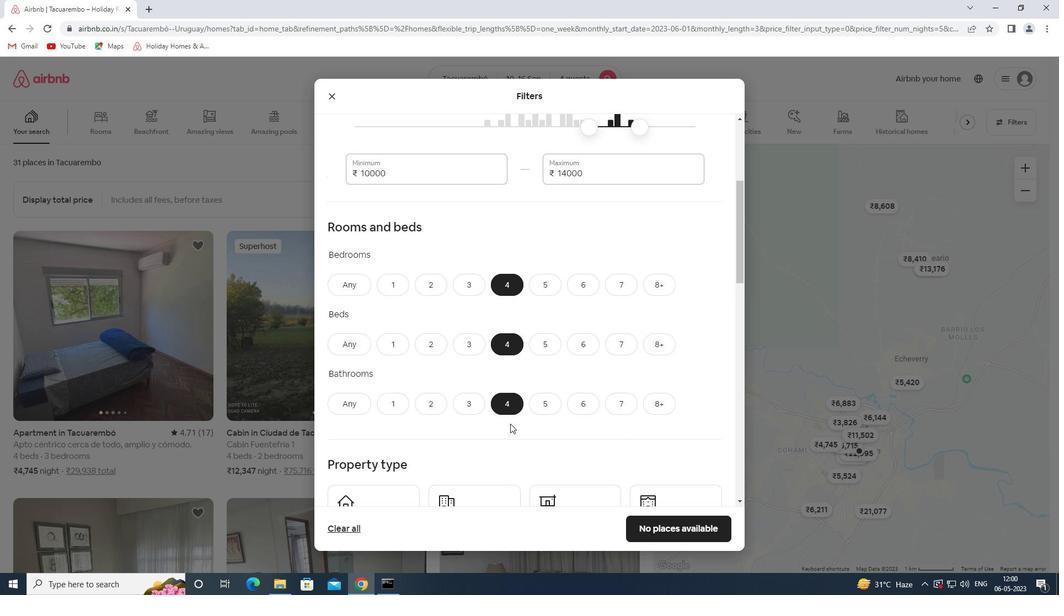 
Action: Mouse scrolled (508, 423) with delta (0, 0)
Screenshot: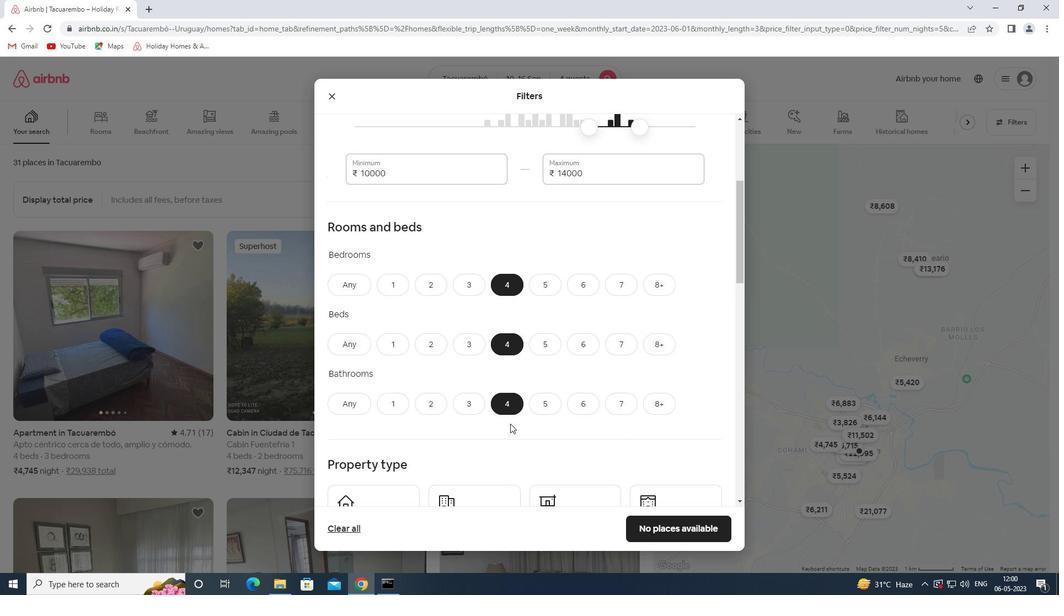 
Action: Mouse moved to (383, 338)
Screenshot: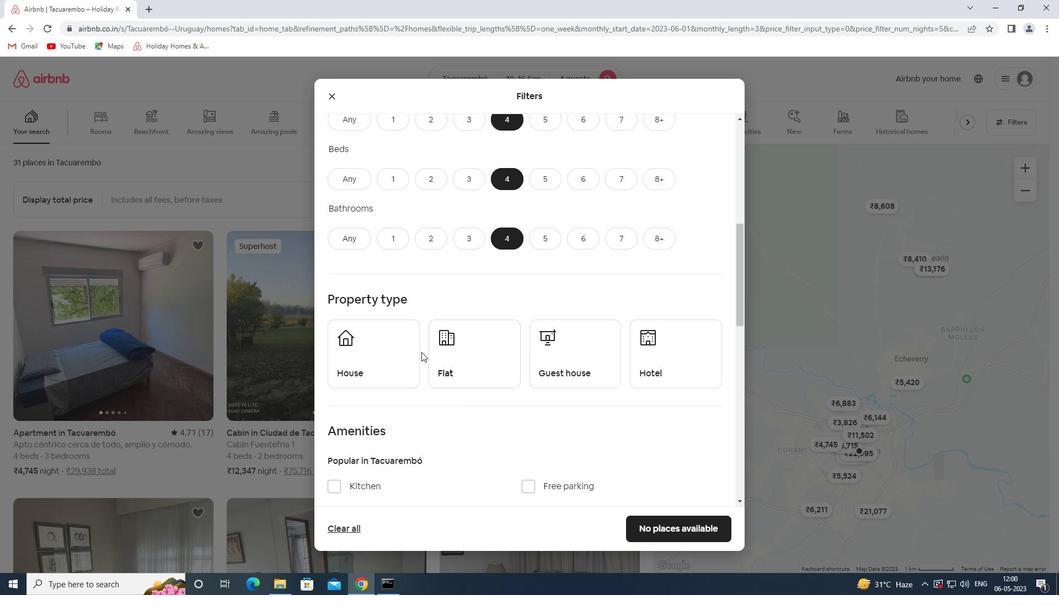 
Action: Mouse pressed left at (383, 338)
Screenshot: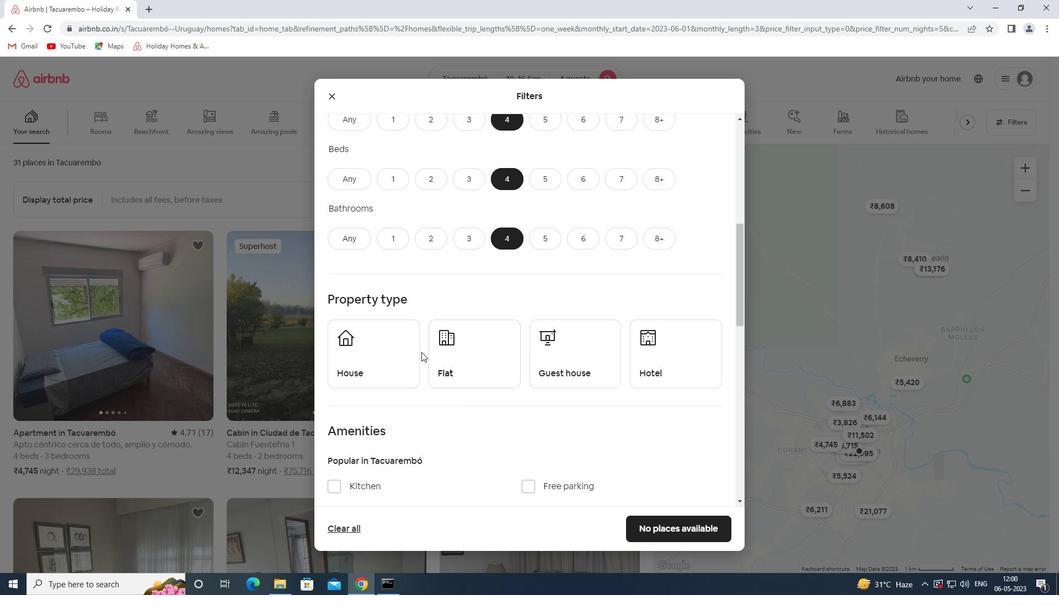 
Action: Mouse moved to (460, 366)
Screenshot: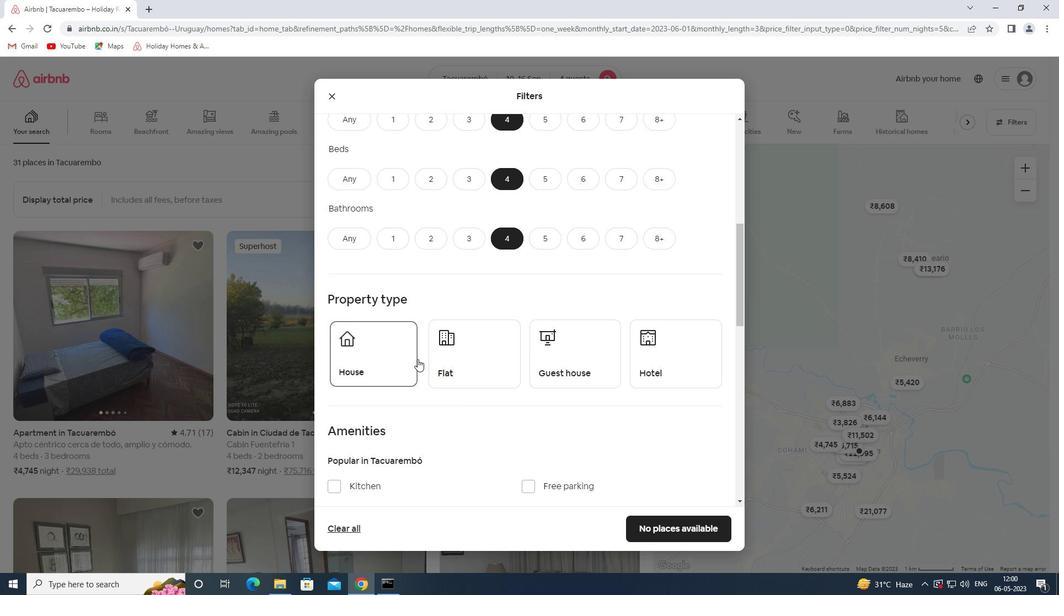
Action: Mouse pressed left at (460, 366)
Screenshot: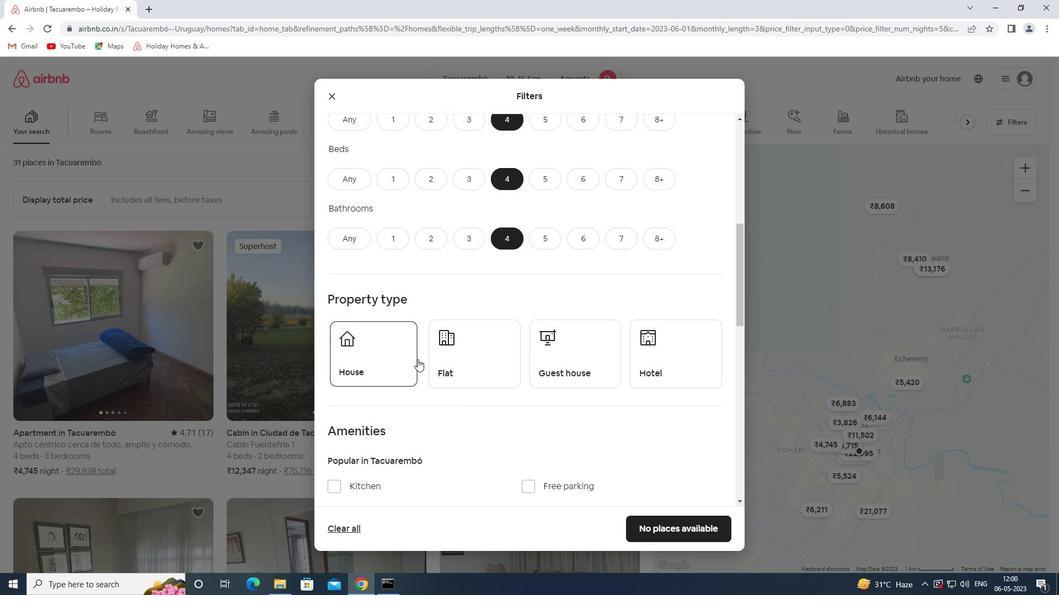 
Action: Mouse moved to (584, 356)
Screenshot: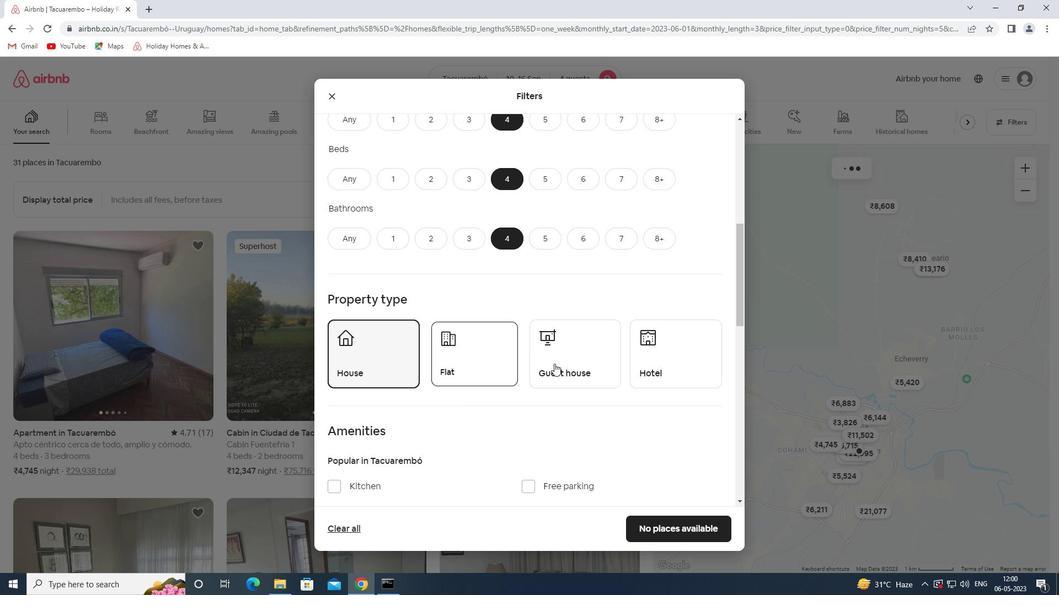 
Action: Mouse pressed left at (584, 356)
Screenshot: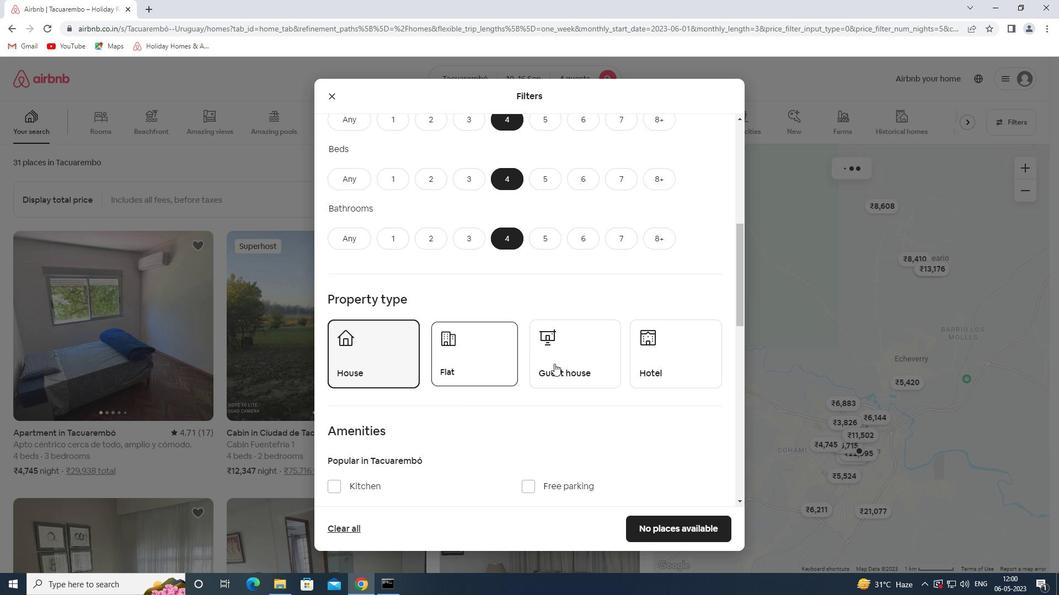 
Action: Mouse moved to (546, 366)
Screenshot: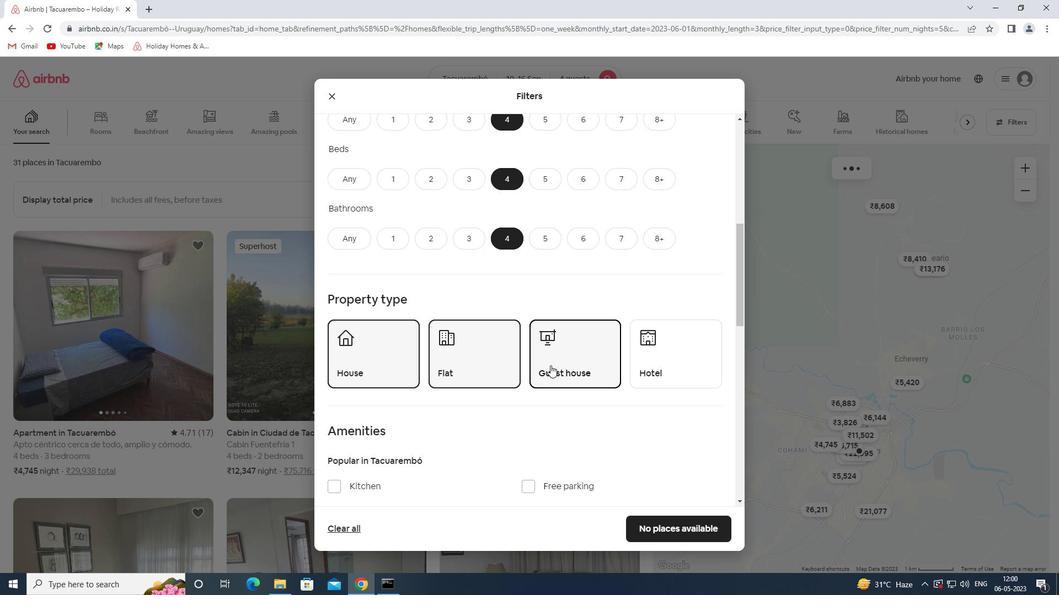 
Action: Mouse scrolled (546, 365) with delta (0, 0)
Screenshot: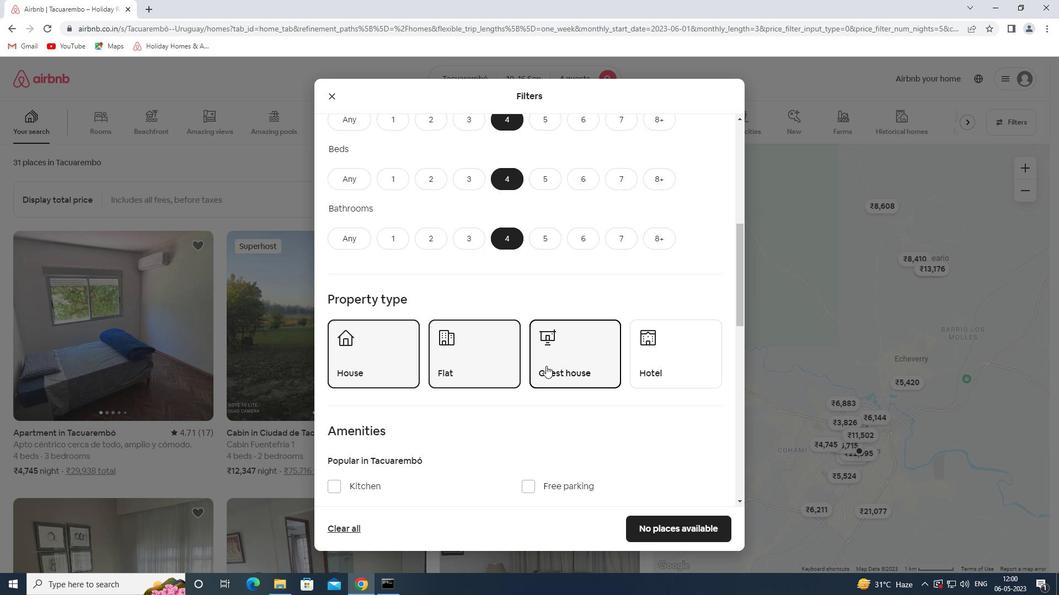 
Action: Mouse scrolled (546, 365) with delta (0, 0)
Screenshot: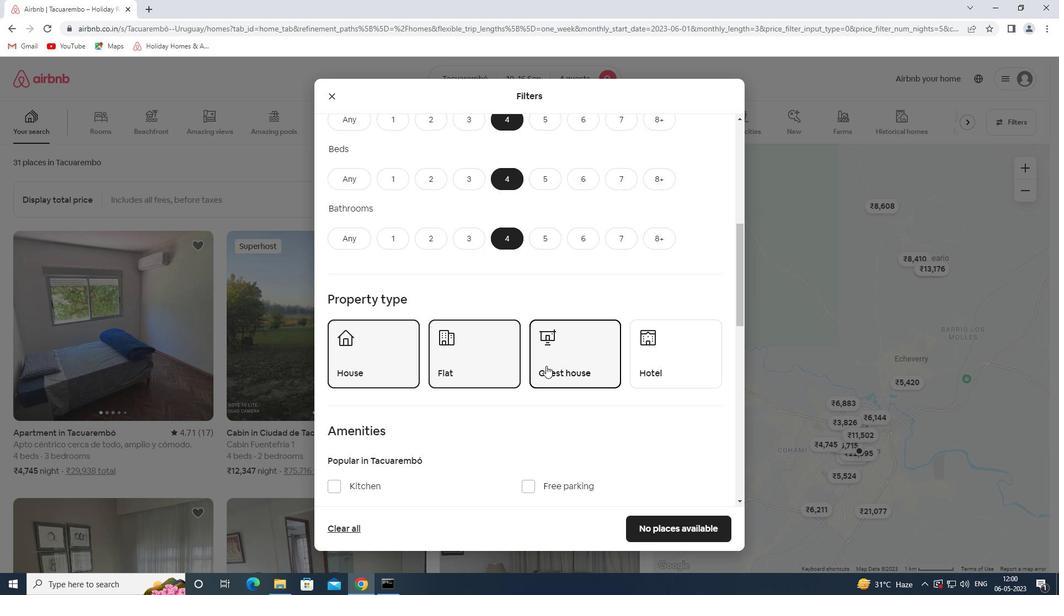 
Action: Mouse moved to (600, 366)
Screenshot: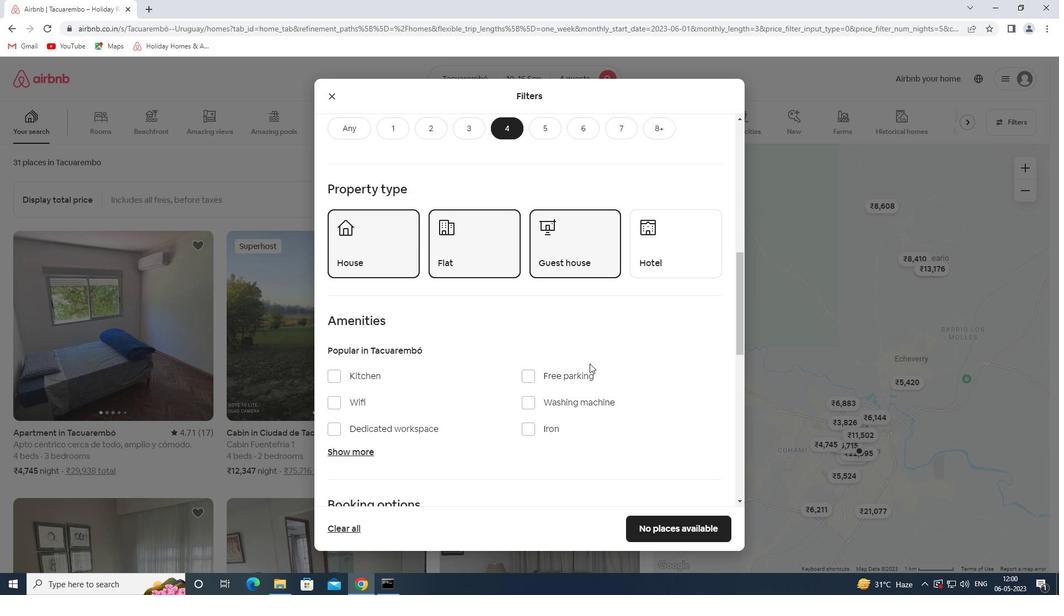 
Action: Mouse scrolled (600, 365) with delta (0, 0)
Screenshot: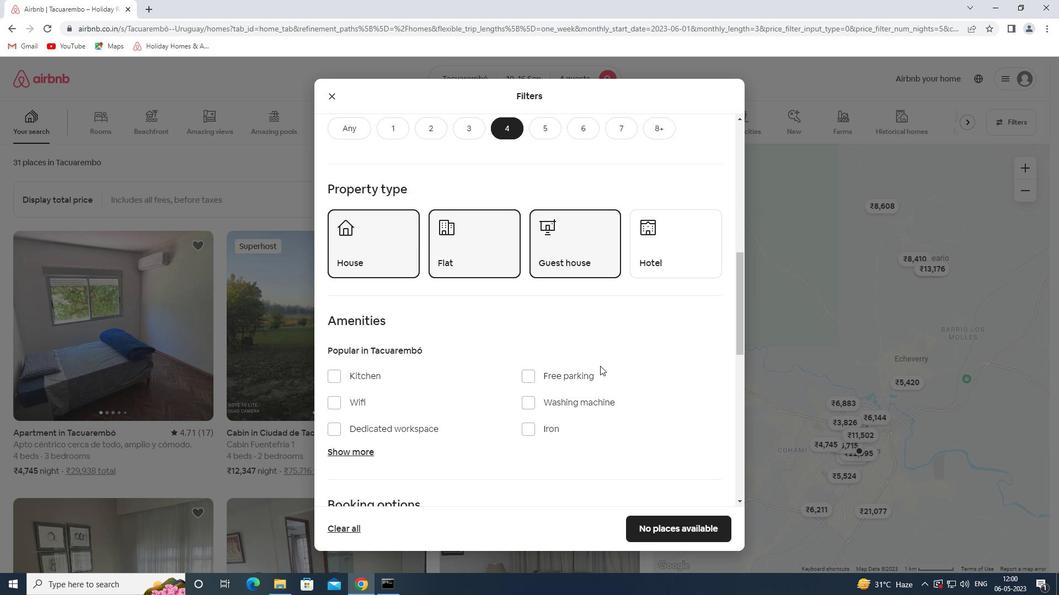 
Action: Mouse moved to (600, 366)
Screenshot: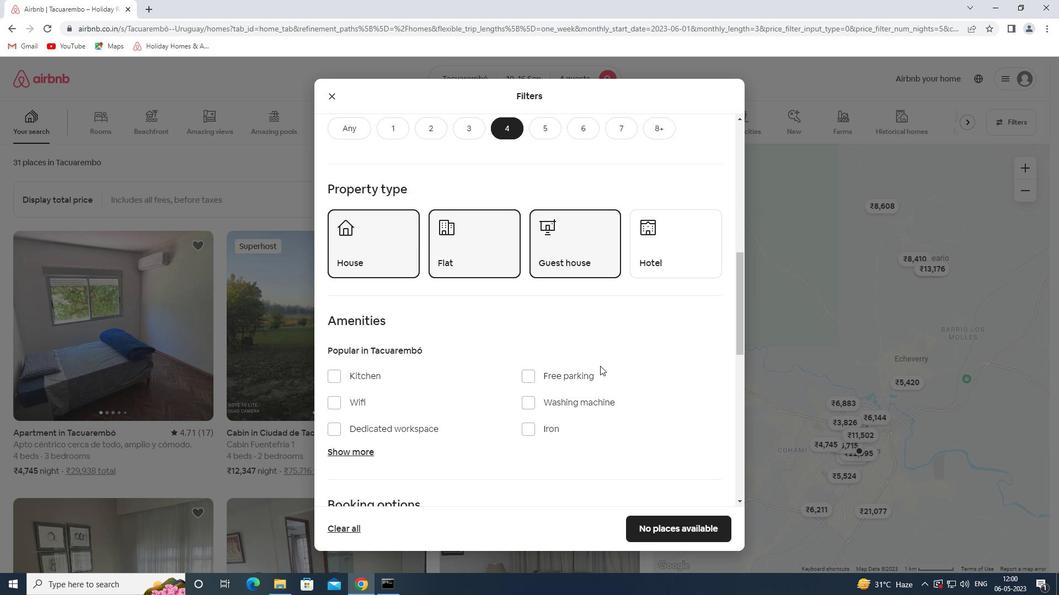 
Action: Mouse scrolled (600, 366) with delta (0, 0)
Screenshot: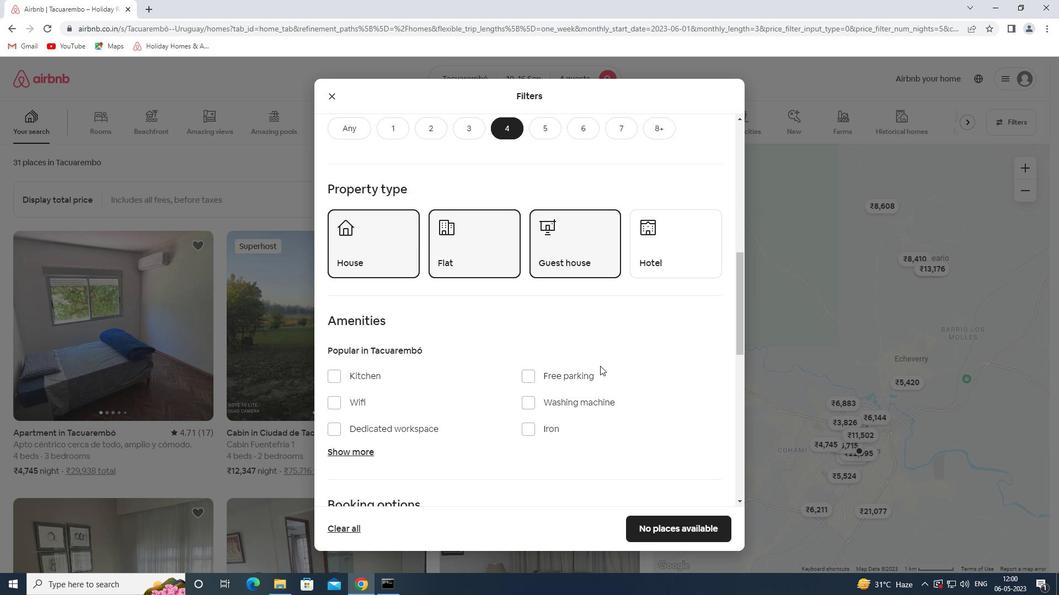 
Action: Mouse moved to (340, 291)
Screenshot: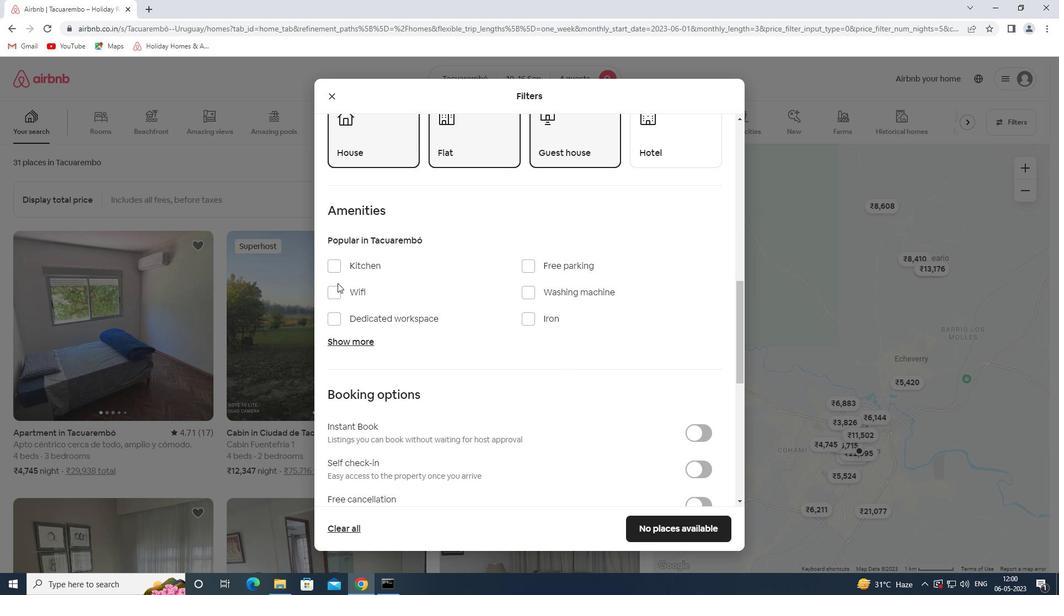 
Action: Mouse pressed left at (340, 291)
Screenshot: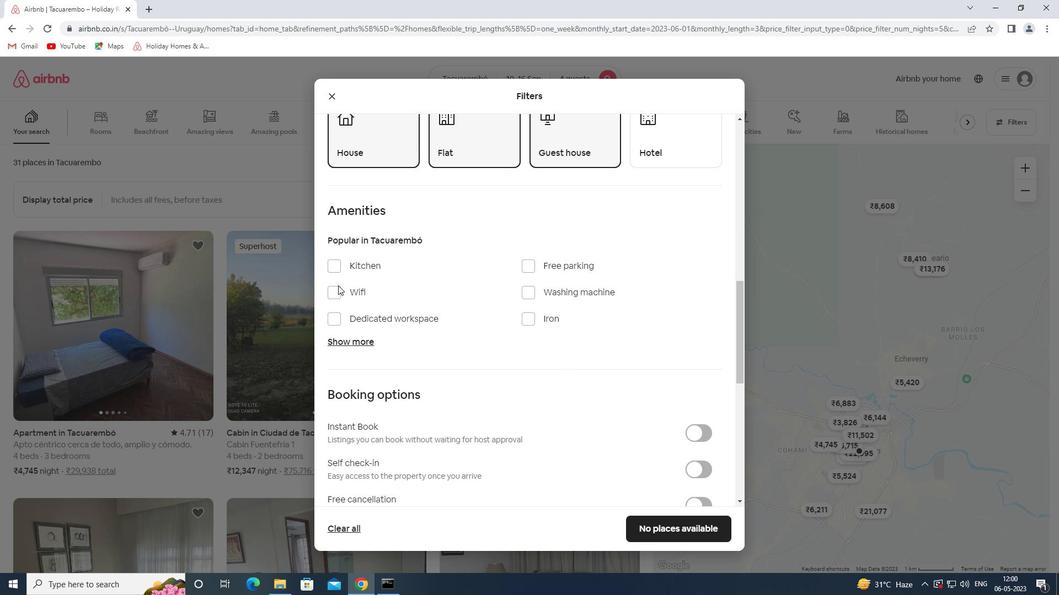 
Action: Mouse moved to (336, 332)
Screenshot: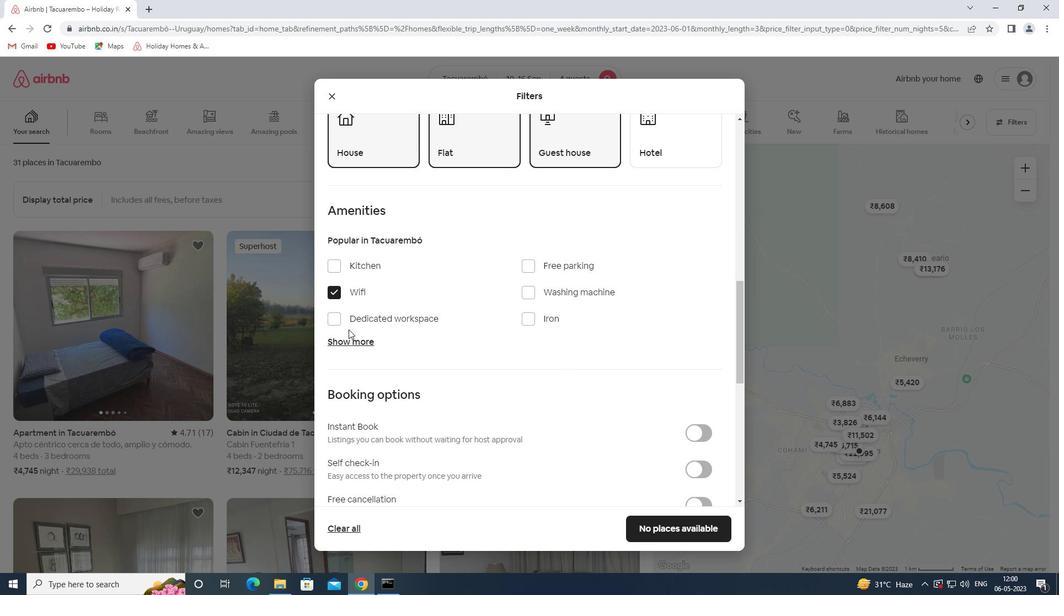 
Action: Mouse pressed left at (336, 332)
Screenshot: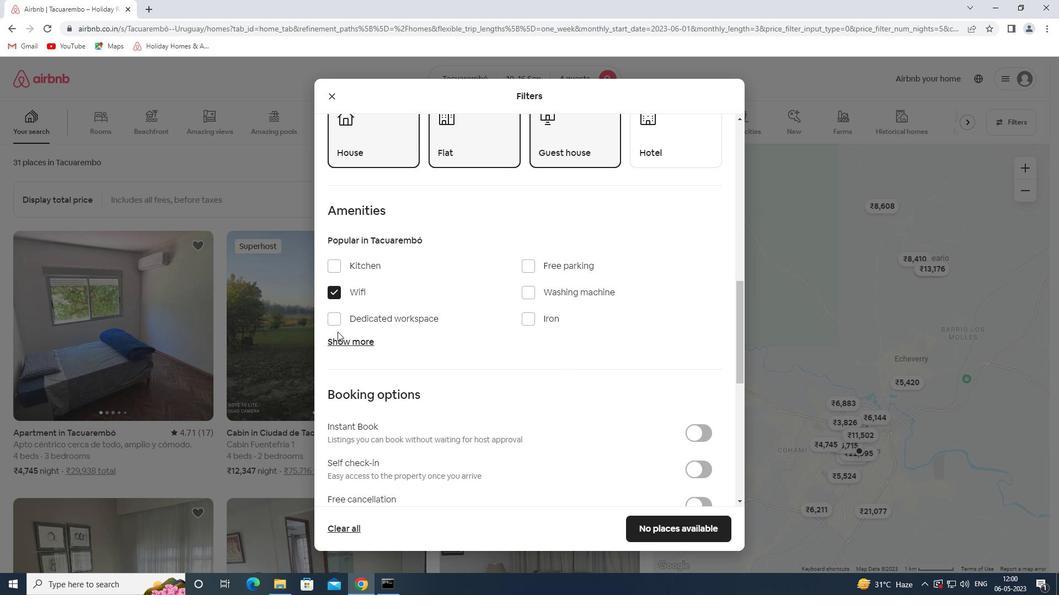 
Action: Mouse moved to (345, 342)
Screenshot: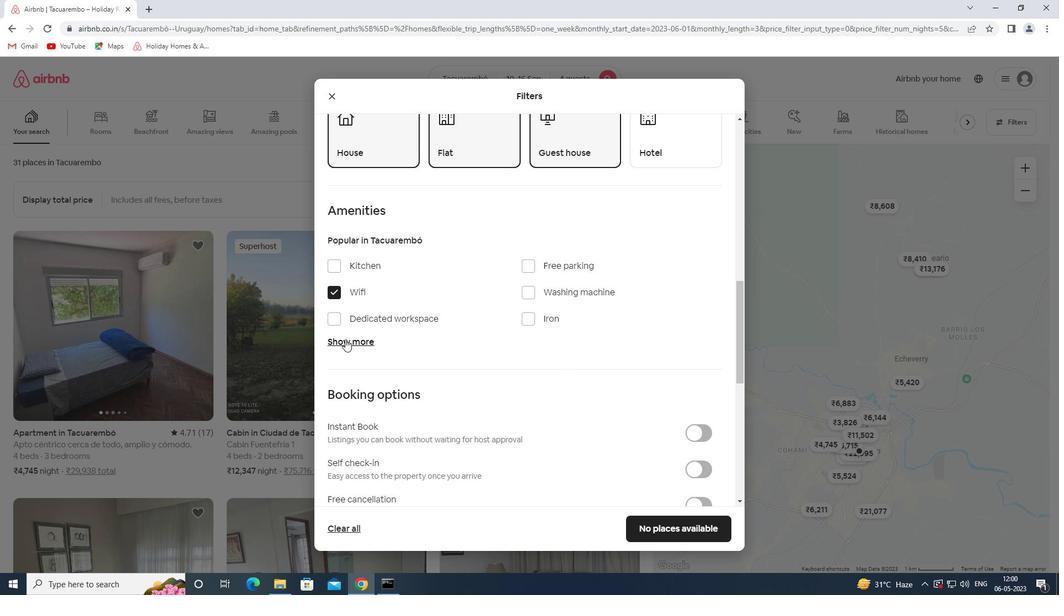 
Action: Mouse pressed left at (345, 342)
Screenshot: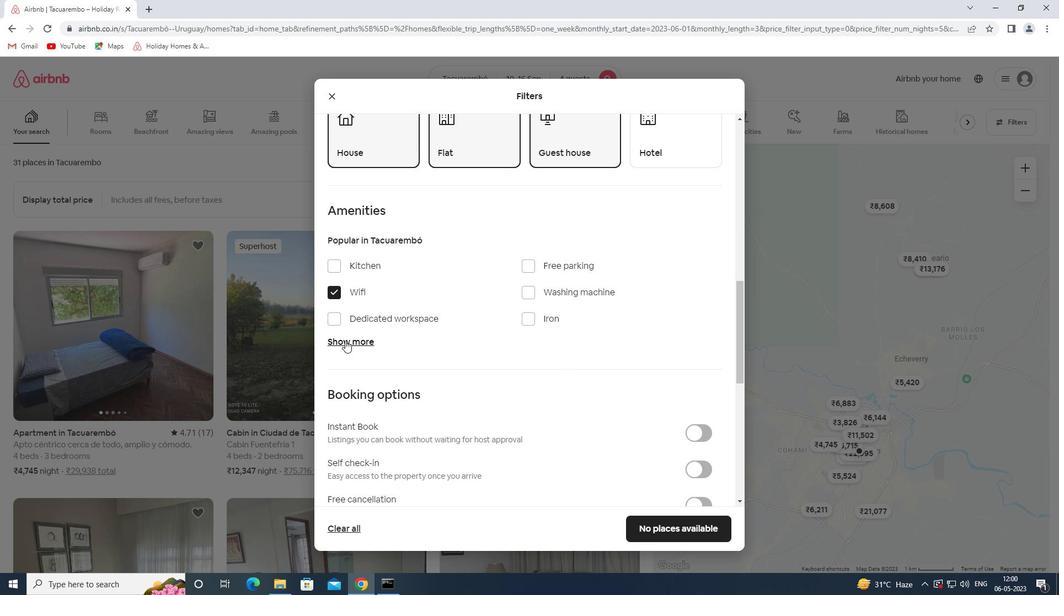 
Action: Mouse moved to (542, 271)
Screenshot: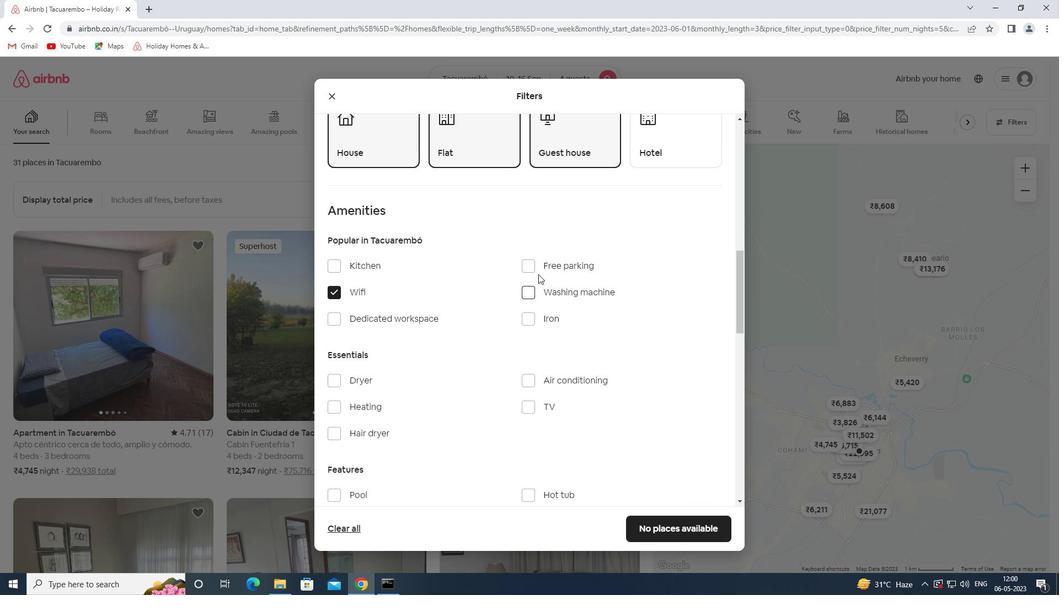 
Action: Mouse pressed left at (542, 271)
Screenshot: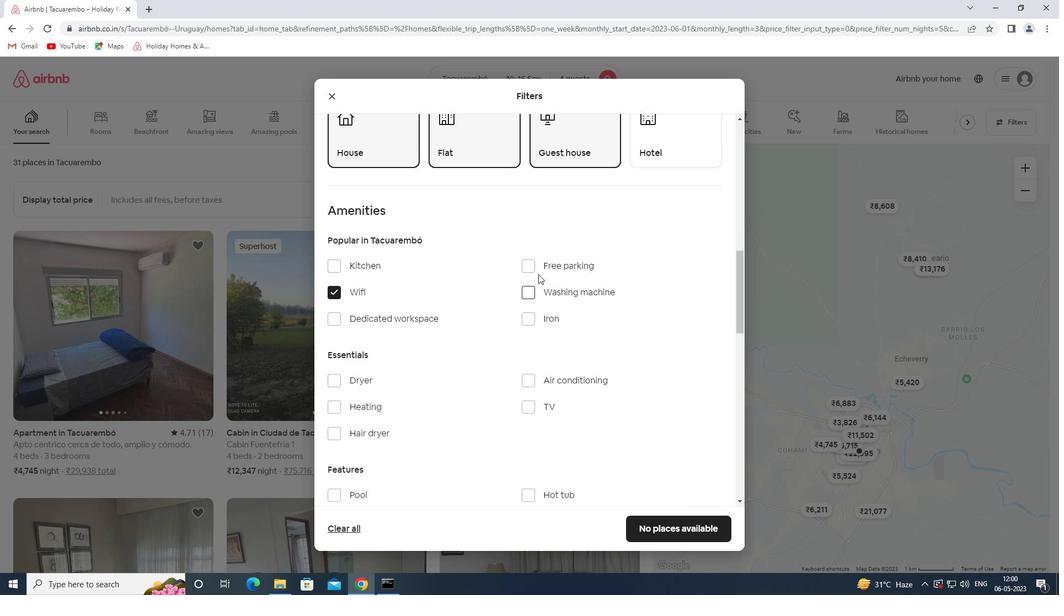 
Action: Mouse moved to (530, 407)
Screenshot: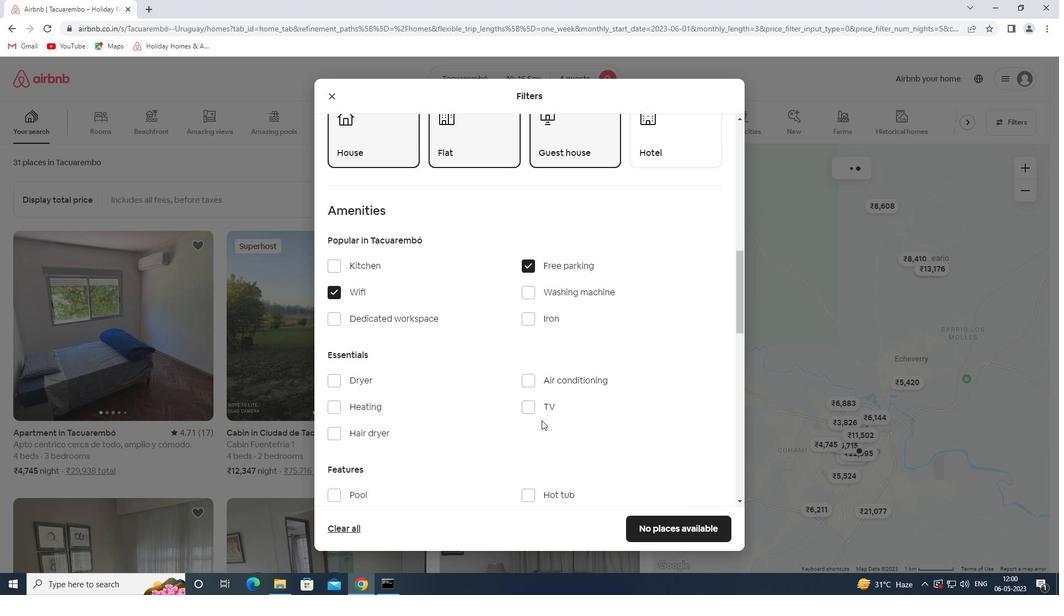 
Action: Mouse pressed left at (530, 407)
Screenshot: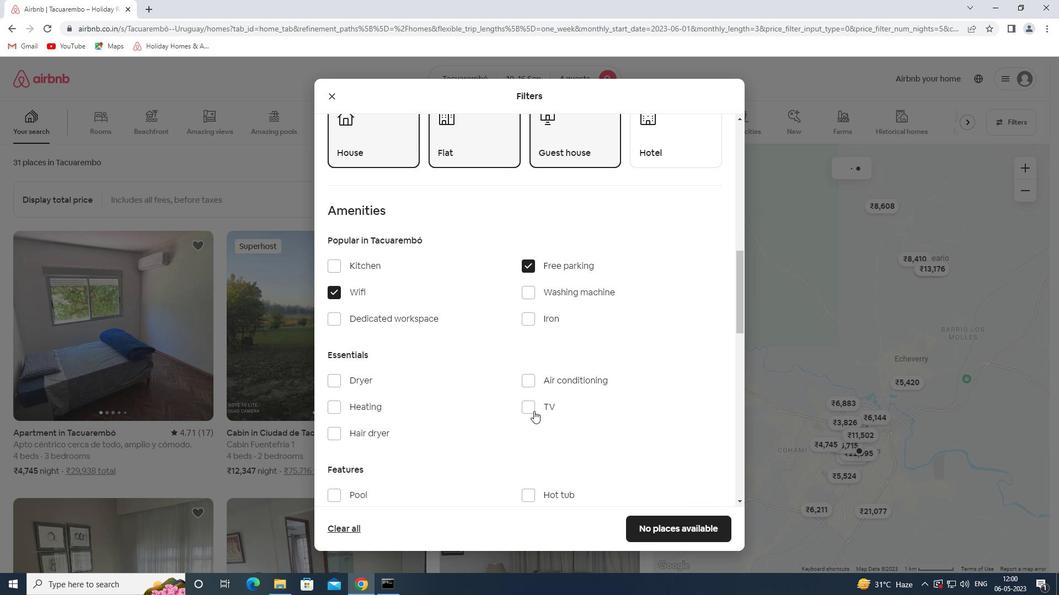 
Action: Mouse moved to (539, 407)
Screenshot: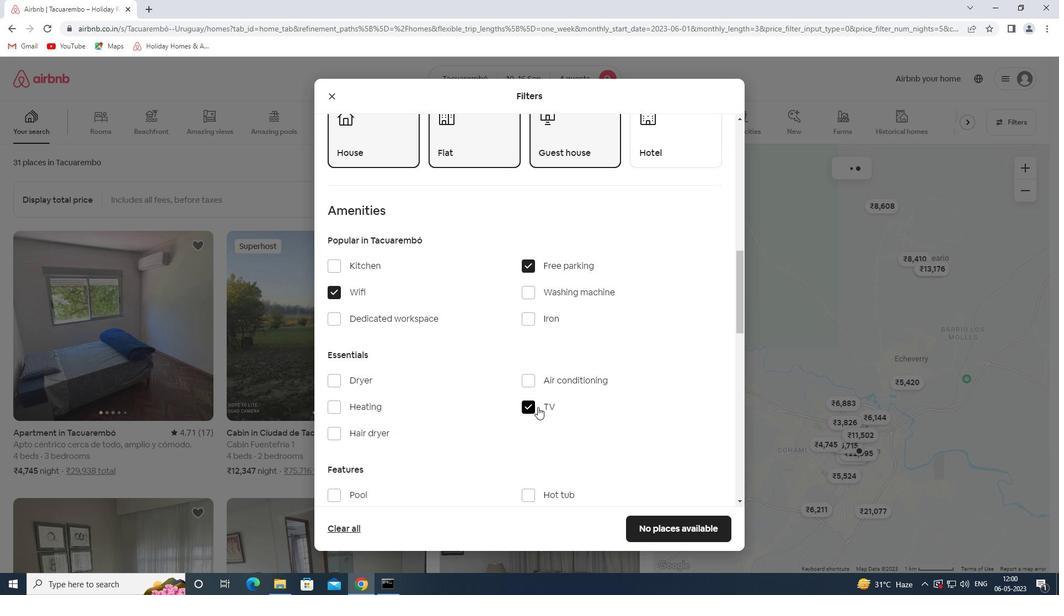 
Action: Mouse scrolled (539, 407) with delta (0, 0)
Screenshot: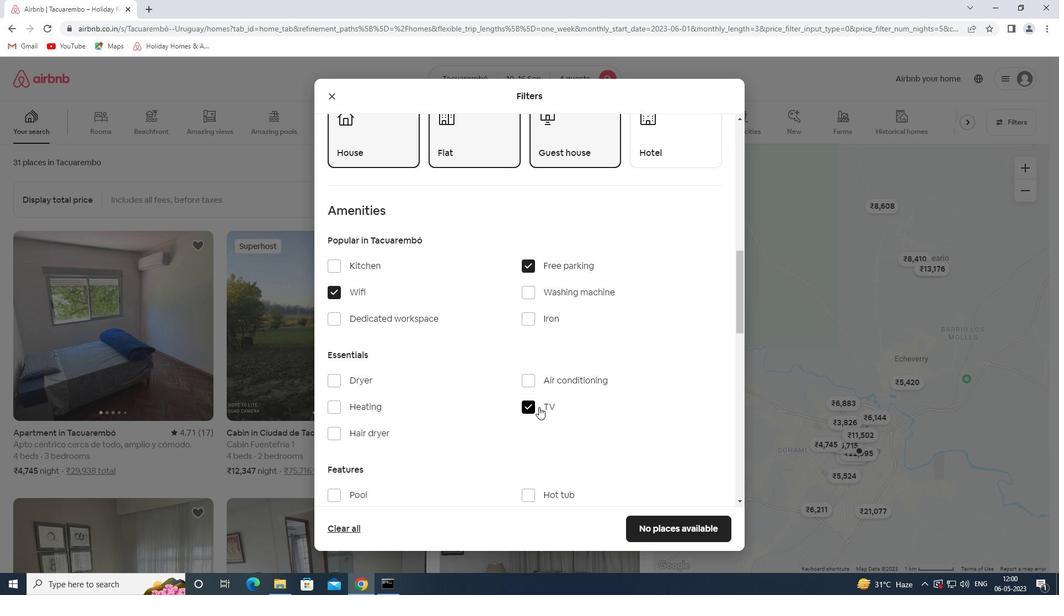
Action: Mouse scrolled (539, 407) with delta (0, 0)
Screenshot: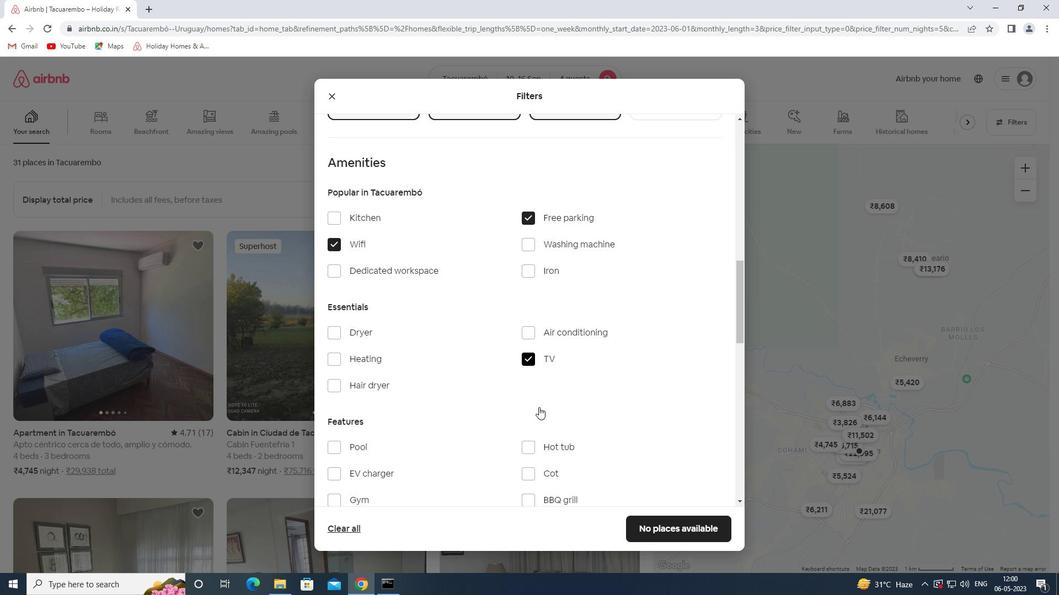 
Action: Mouse moved to (376, 423)
Screenshot: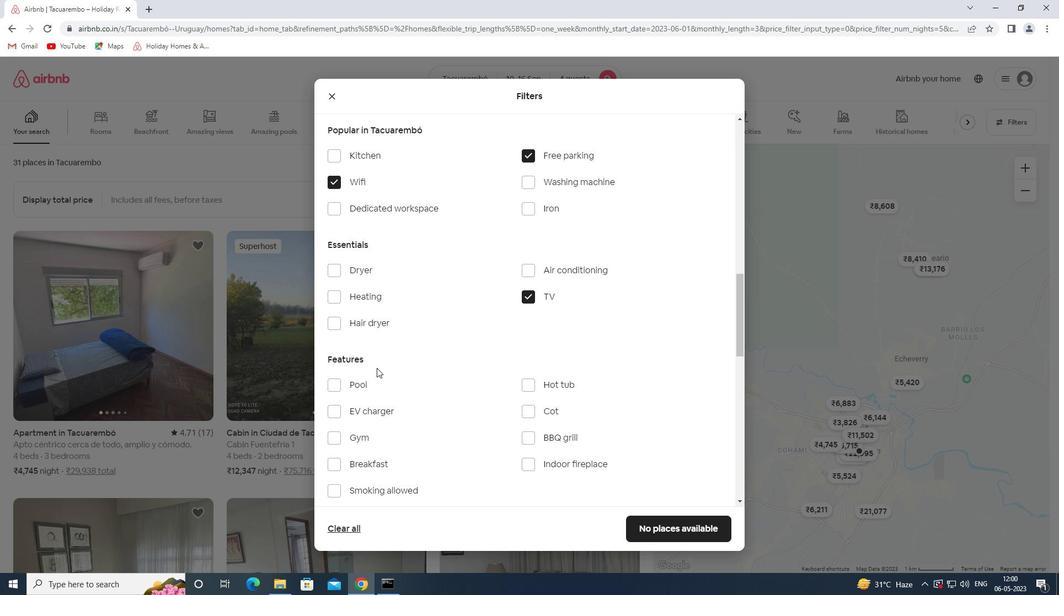 
Action: Mouse scrolled (376, 422) with delta (0, 0)
Screenshot: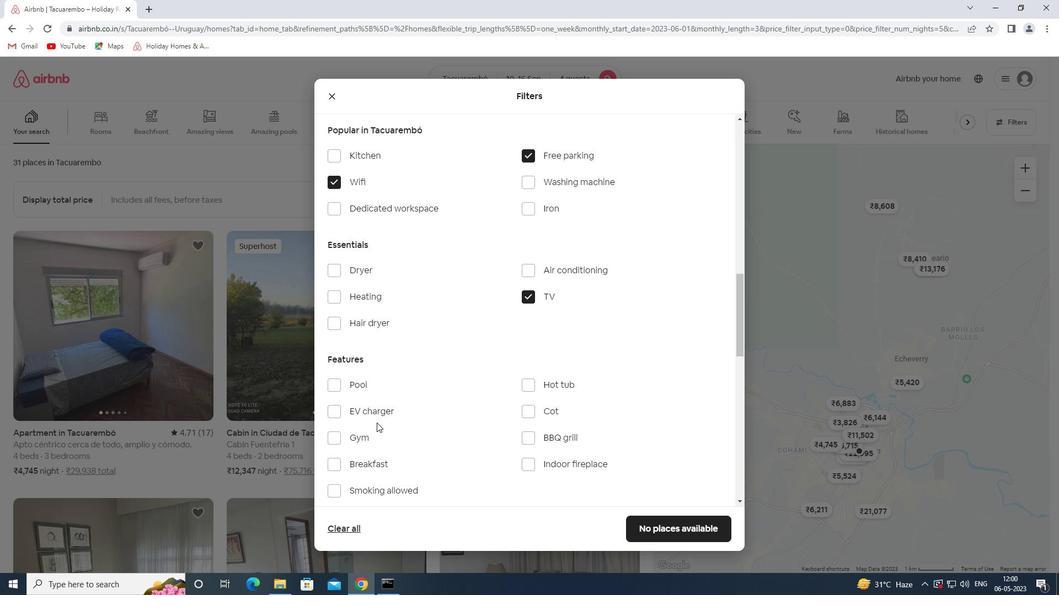 
Action: Mouse moved to (354, 387)
Screenshot: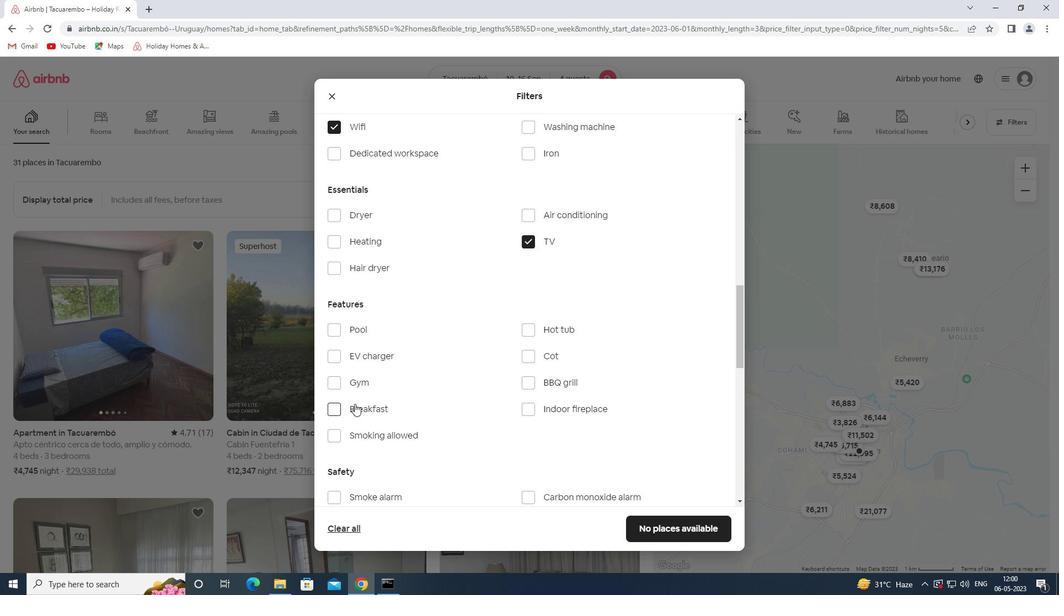 
Action: Mouse pressed left at (354, 387)
Screenshot: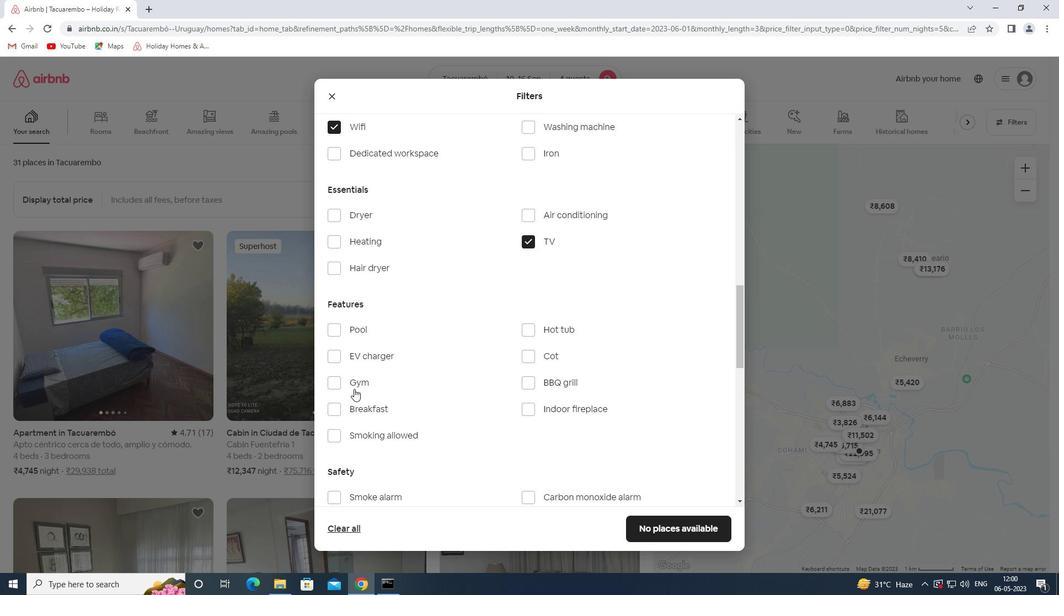 
Action: Mouse moved to (360, 408)
Screenshot: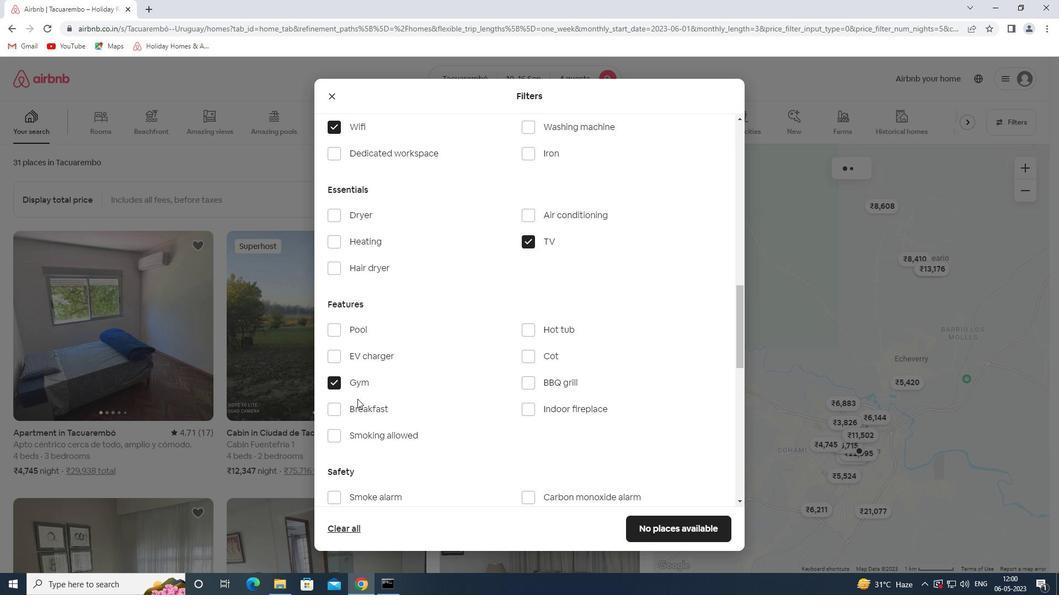 
Action: Mouse pressed left at (360, 408)
Screenshot: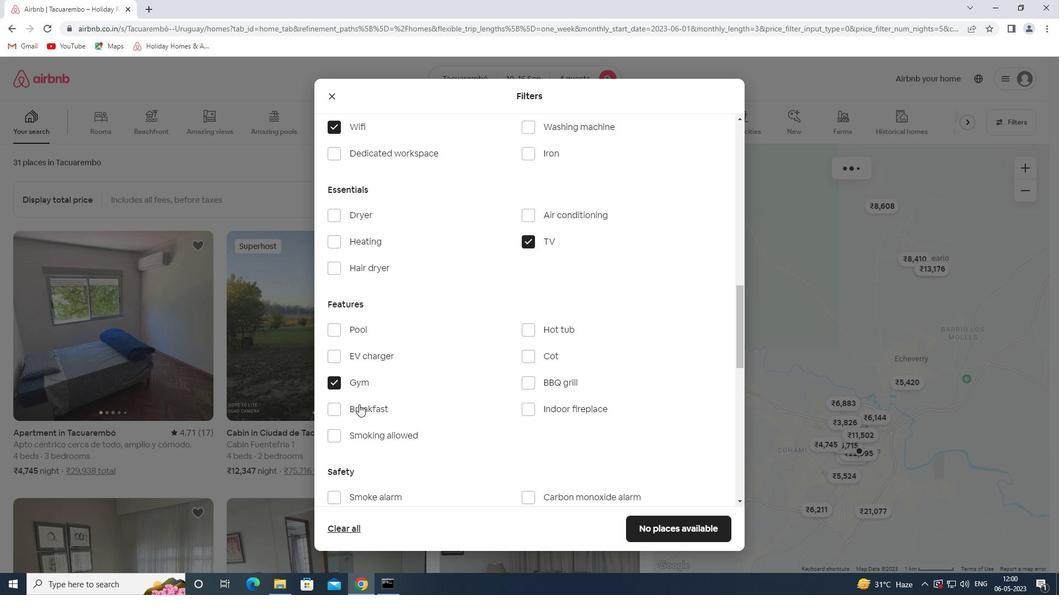
Action: Mouse moved to (530, 400)
Screenshot: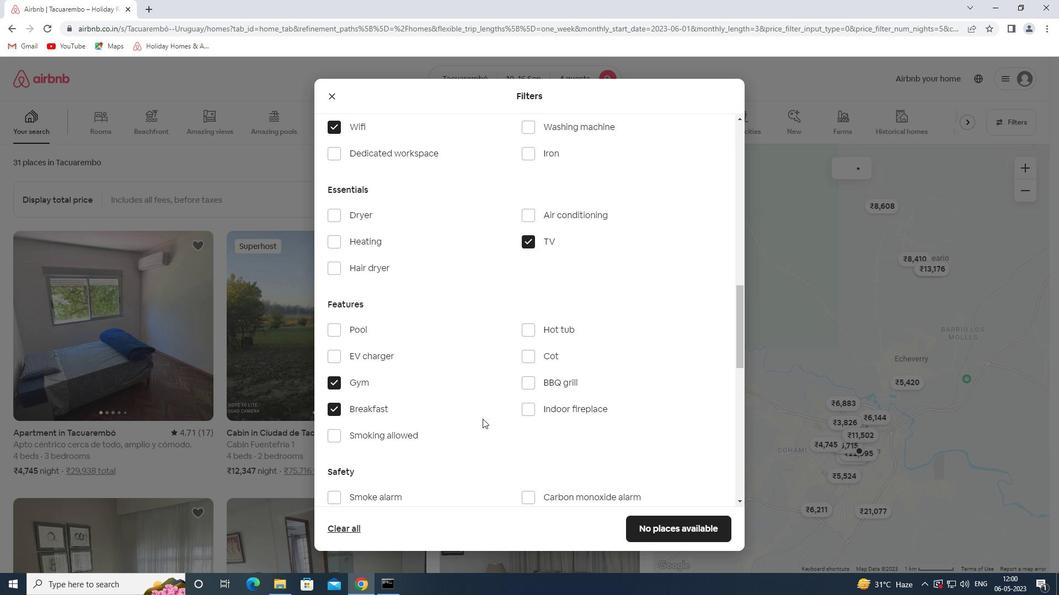 
Action: Mouse scrolled (530, 400) with delta (0, 0)
Screenshot: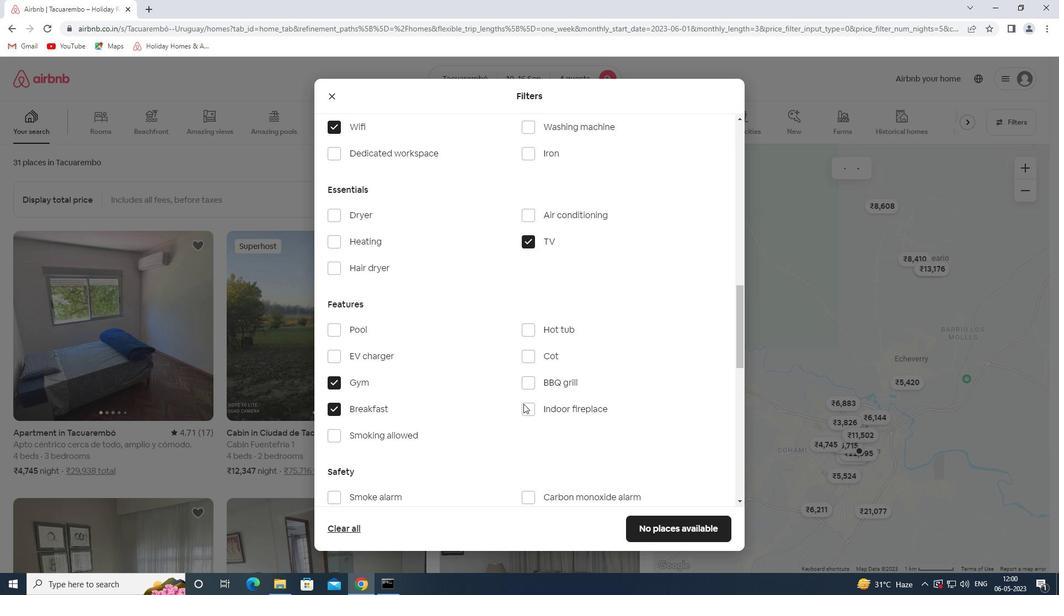 
Action: Mouse scrolled (530, 400) with delta (0, 0)
Screenshot: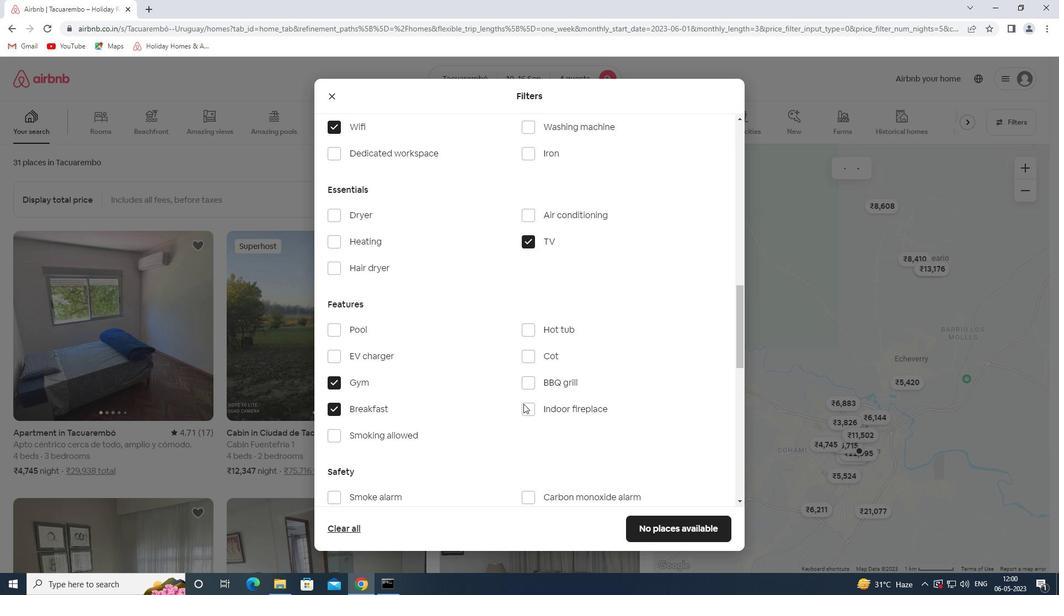 
Action: Mouse scrolled (530, 400) with delta (0, 0)
Screenshot: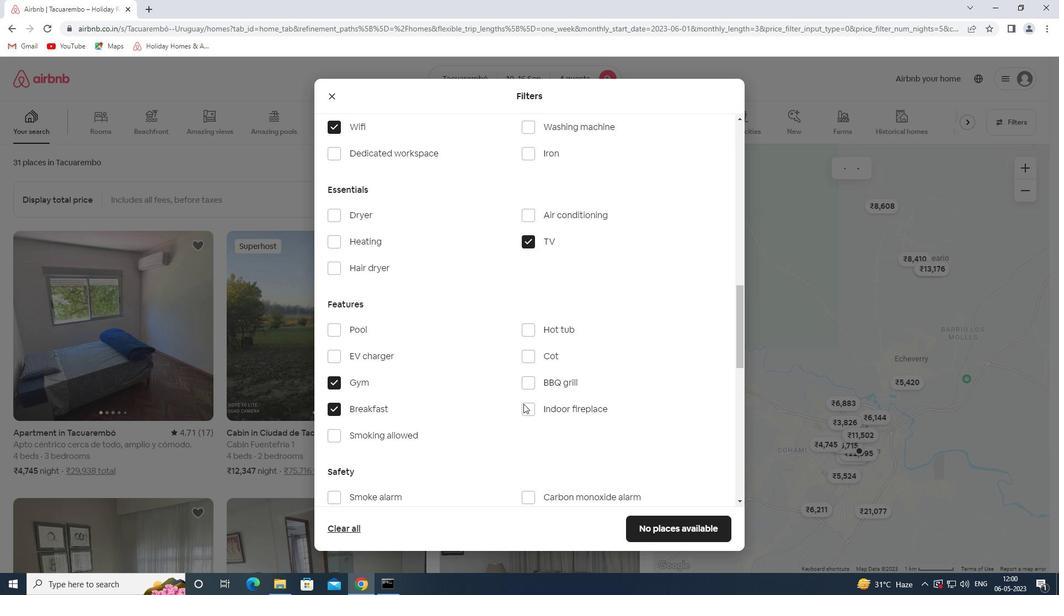 
Action: Mouse scrolled (530, 400) with delta (0, 0)
Screenshot: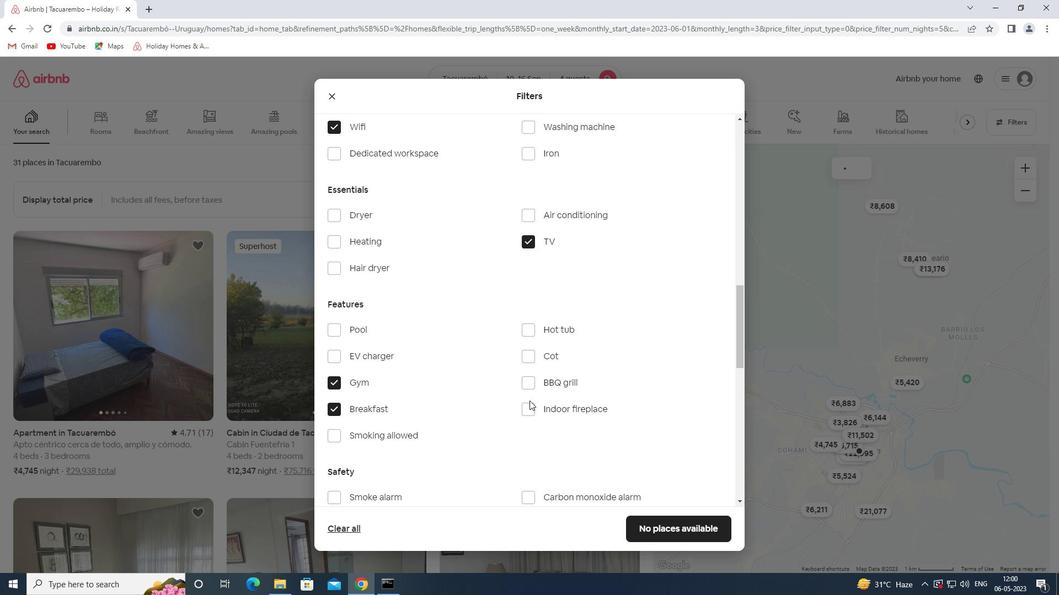 
Action: Mouse scrolled (530, 400) with delta (0, 0)
Screenshot: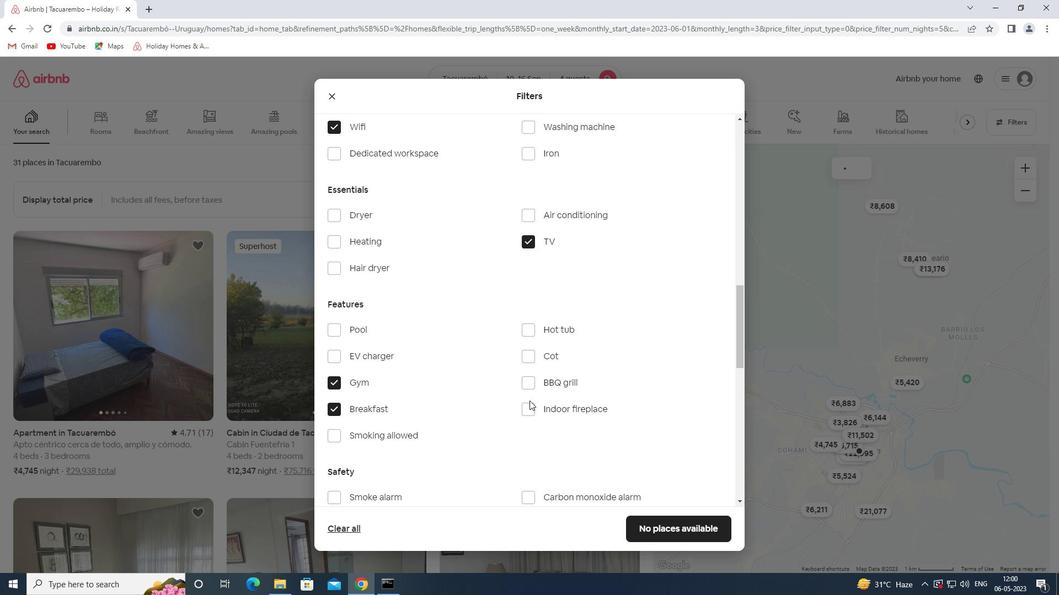 
Action: Mouse moved to (704, 370)
Screenshot: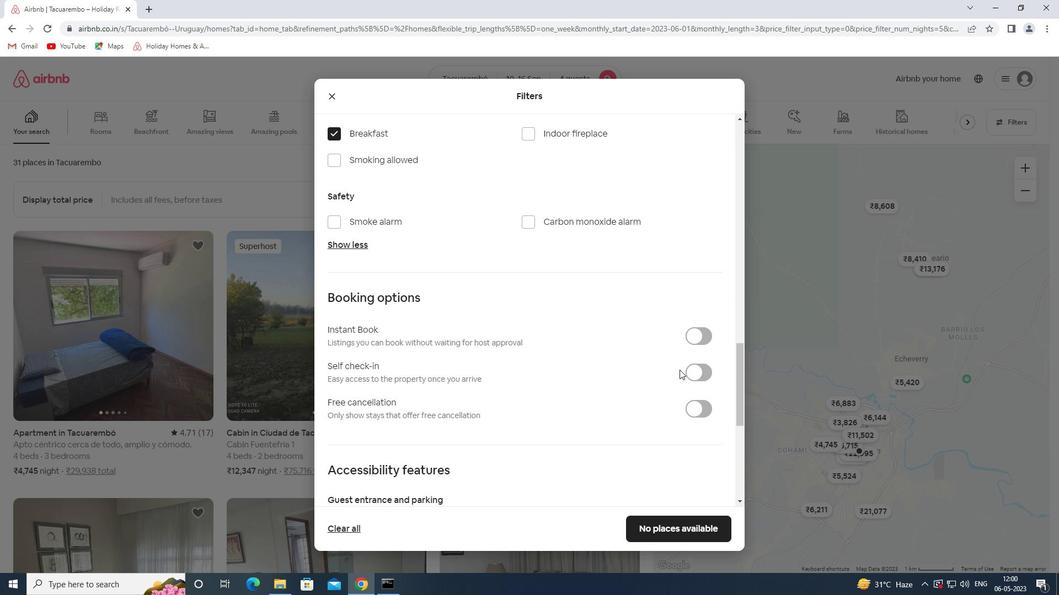 
Action: Mouse pressed left at (704, 370)
Screenshot: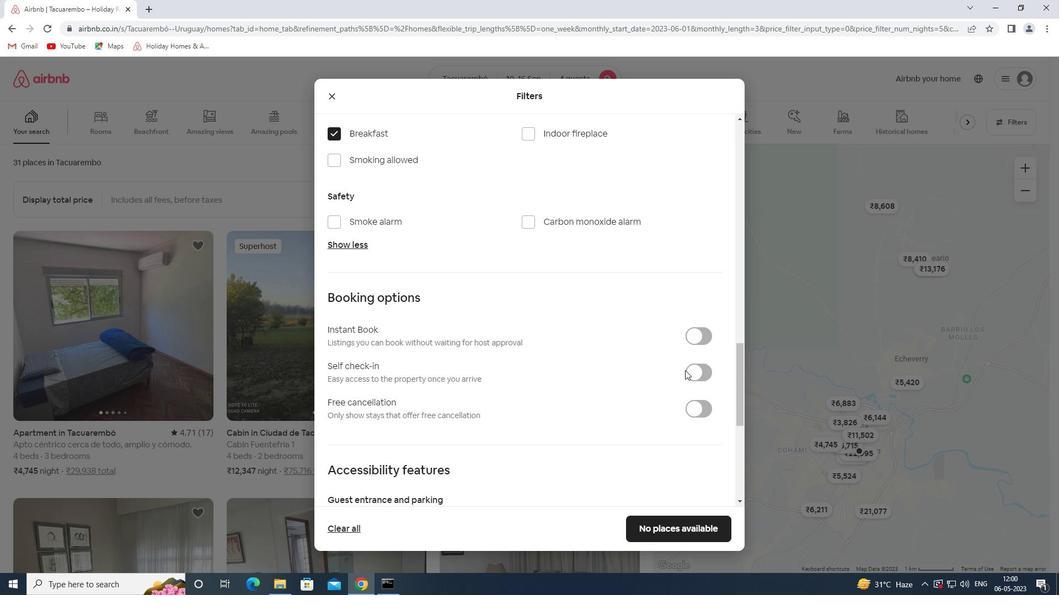 
Action: Mouse moved to (529, 379)
Screenshot: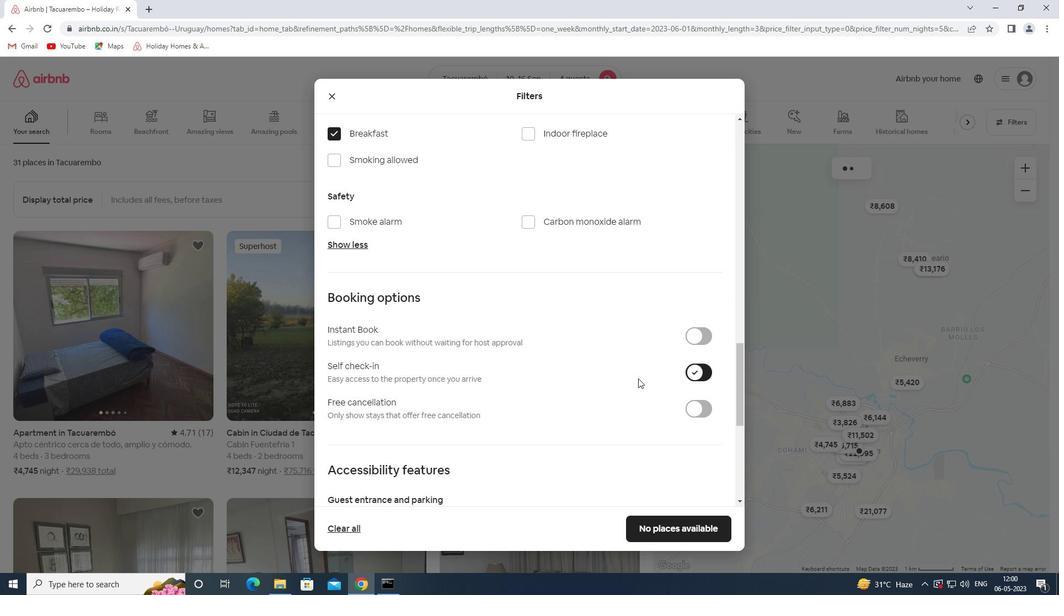 
Action: Mouse scrolled (529, 378) with delta (0, 0)
Screenshot: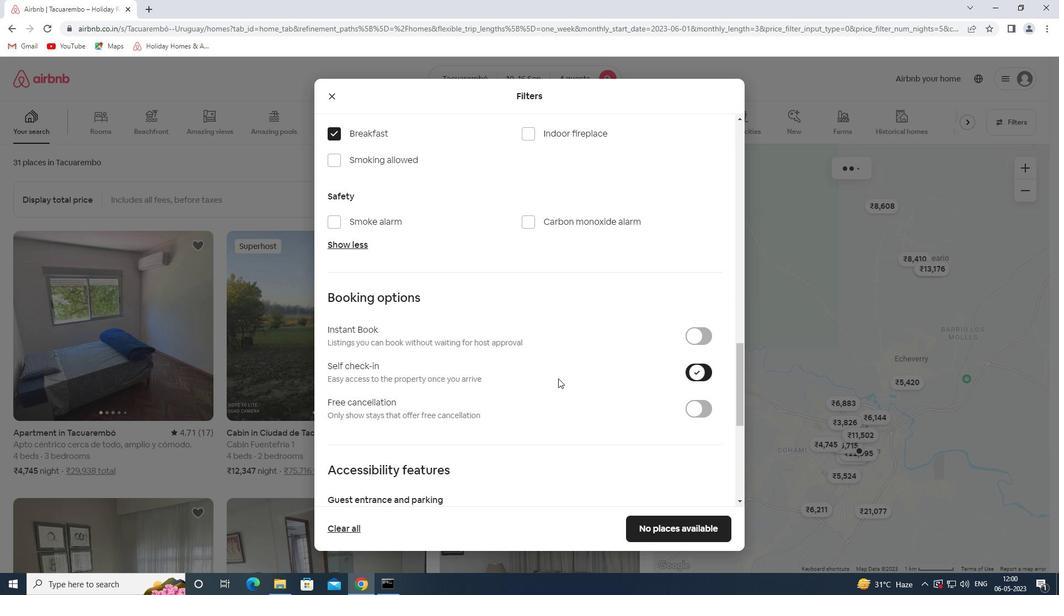 
Action: Mouse scrolled (529, 378) with delta (0, 0)
Screenshot: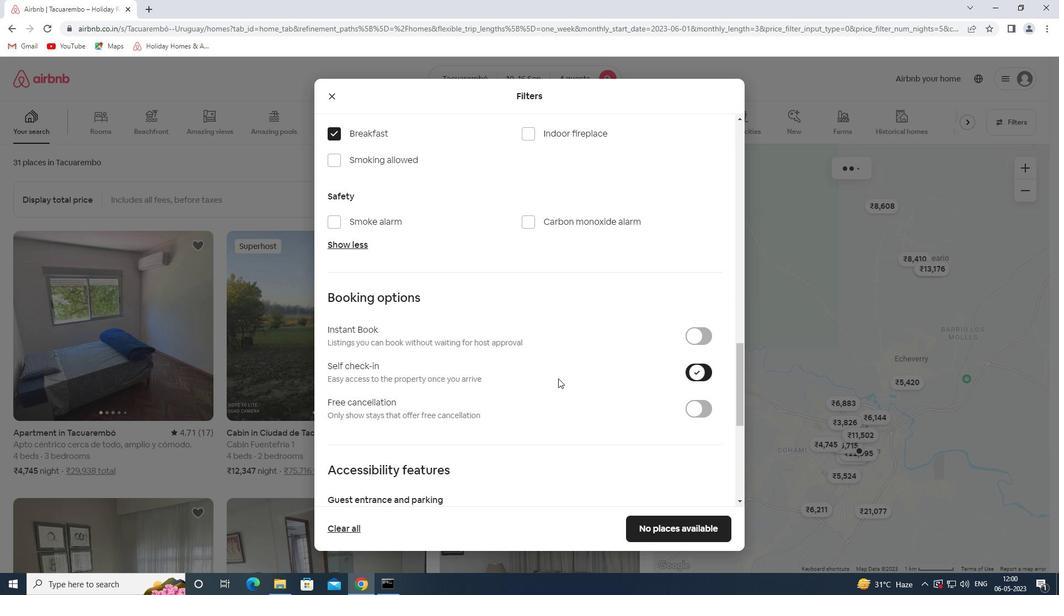 
Action: Mouse scrolled (529, 378) with delta (0, 0)
Screenshot: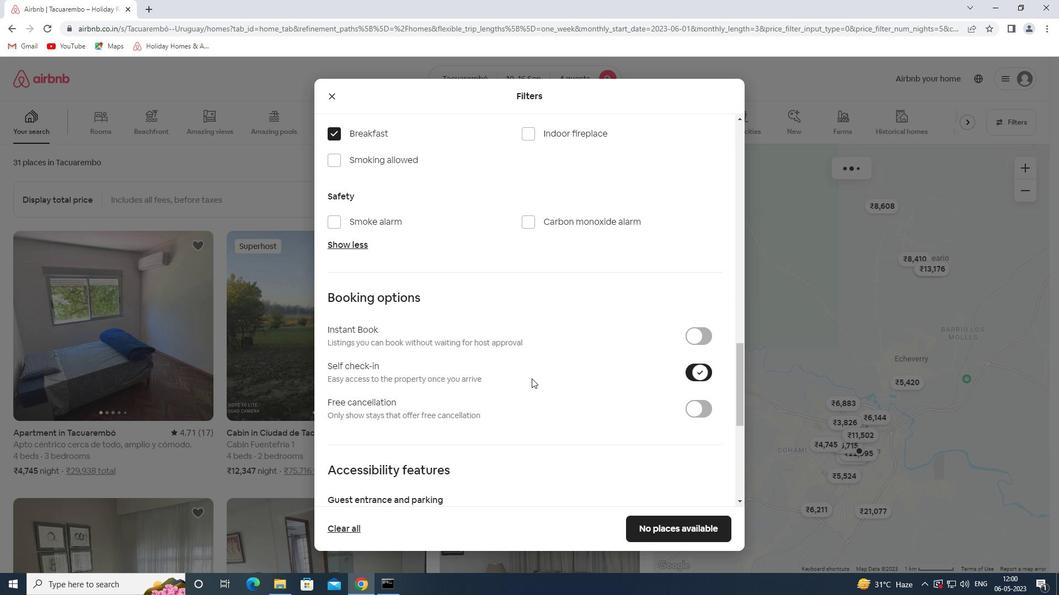 
Action: Mouse scrolled (529, 378) with delta (0, 0)
Screenshot: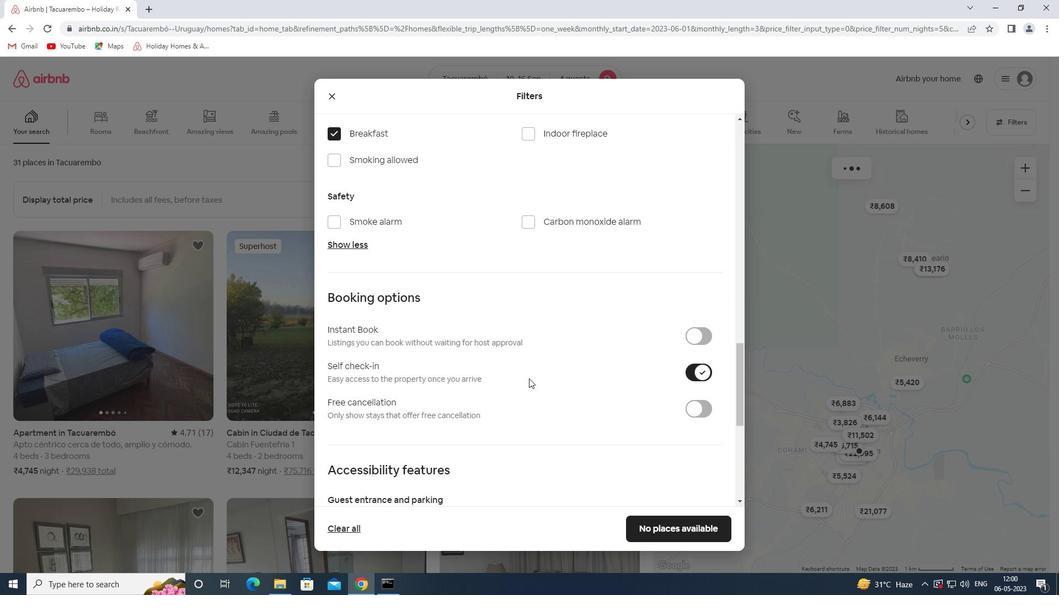 
Action: Mouse scrolled (529, 378) with delta (0, 0)
Screenshot: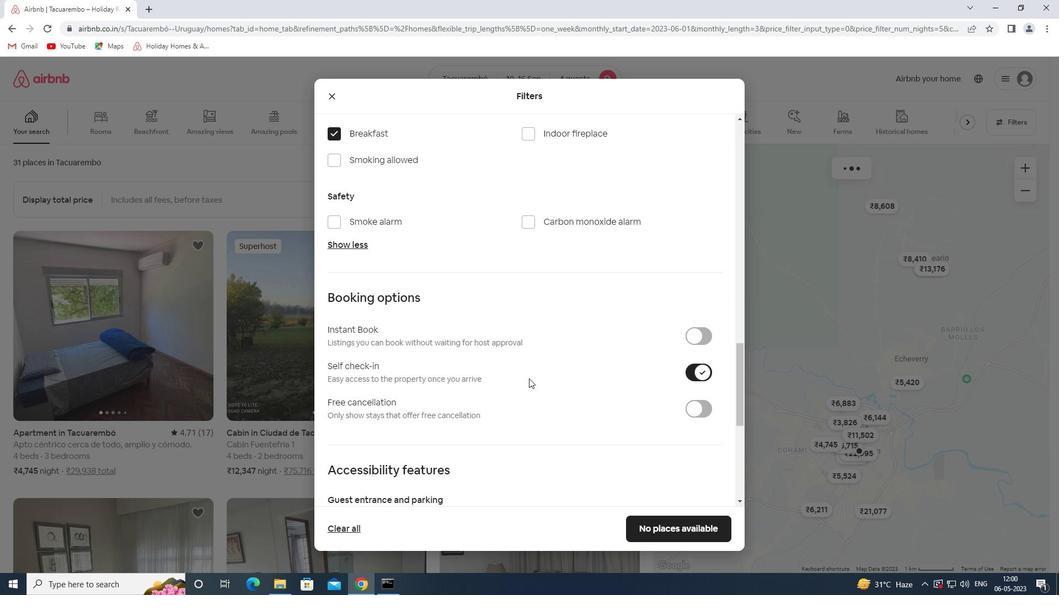
Action: Mouse scrolled (529, 378) with delta (0, 0)
Screenshot: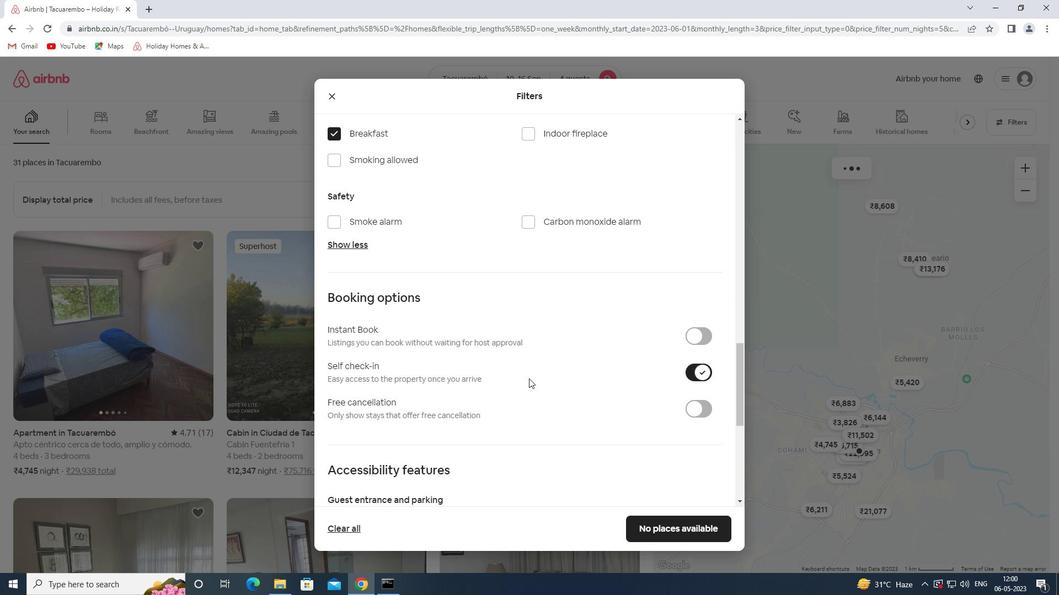
Action: Mouse scrolled (529, 378) with delta (0, 0)
Screenshot: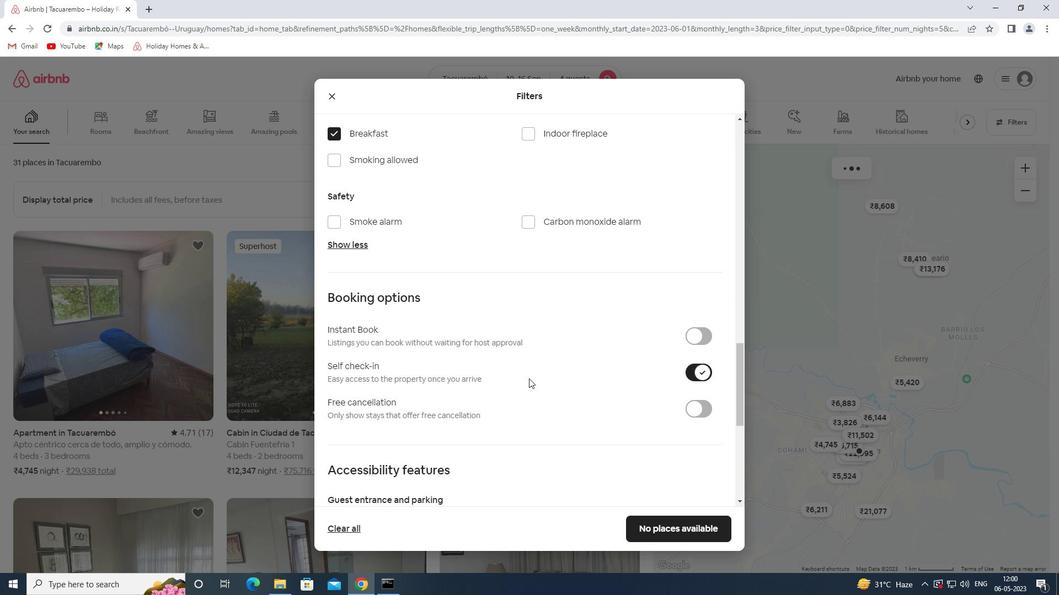 
Action: Mouse moved to (365, 449)
Screenshot: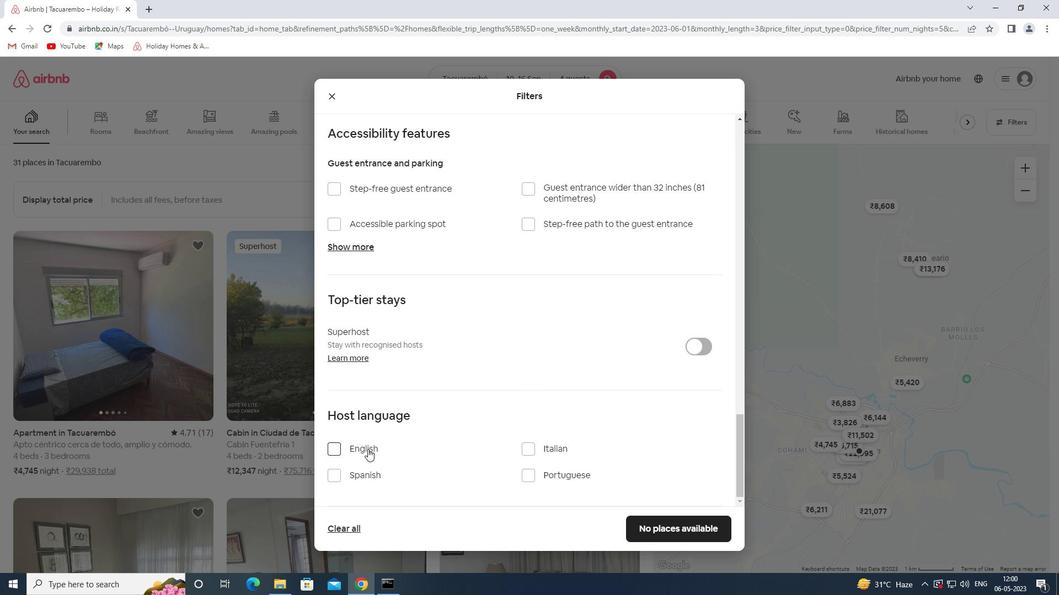 
Action: Mouse pressed left at (365, 449)
Screenshot: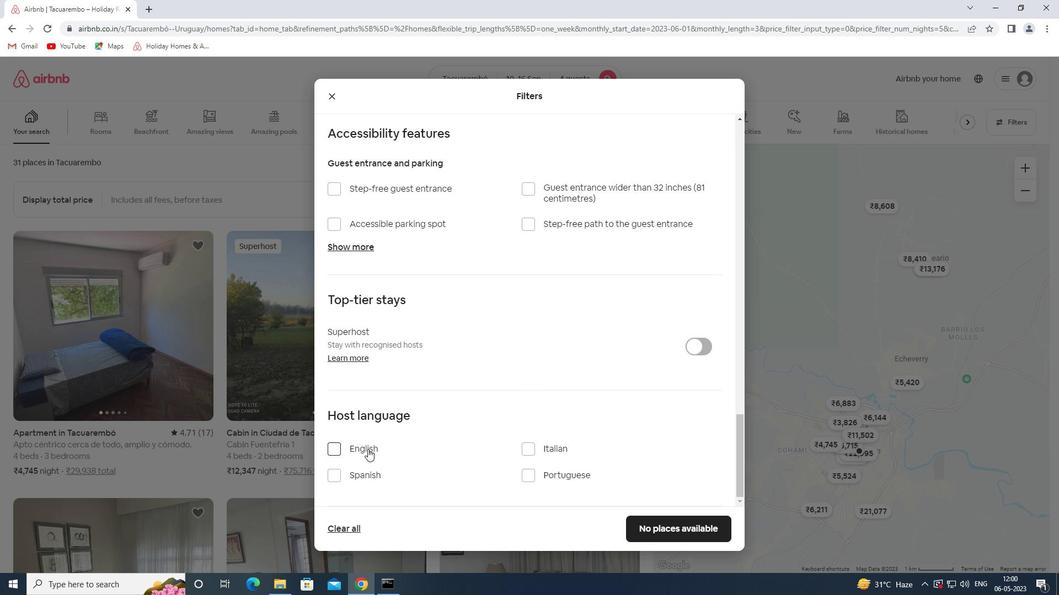 
Action: Mouse moved to (358, 448)
Screenshot: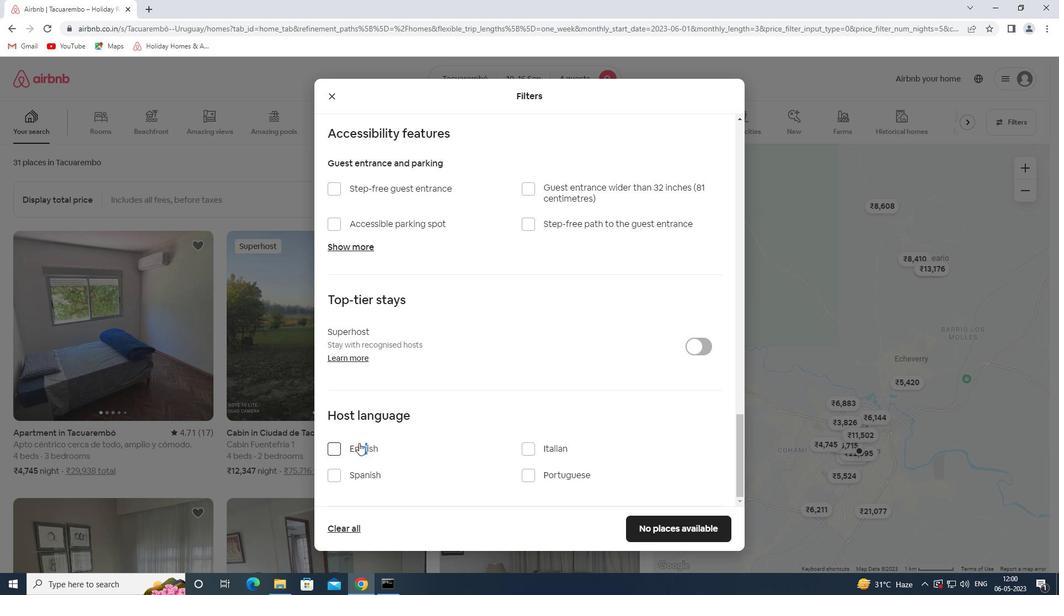 
Action: Mouse pressed left at (358, 448)
Screenshot: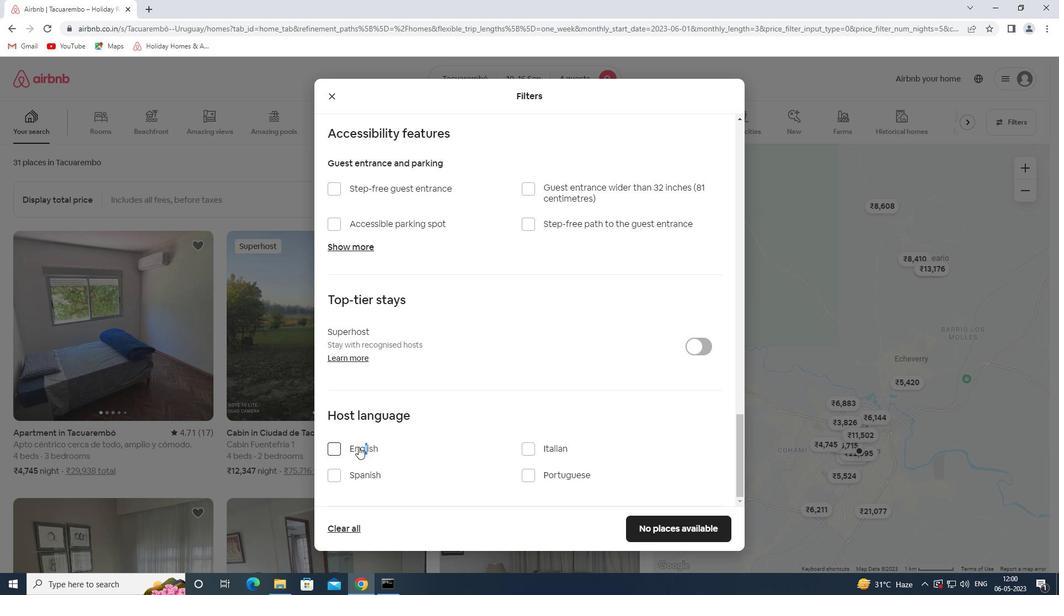 
Action: Mouse moved to (684, 528)
Screenshot: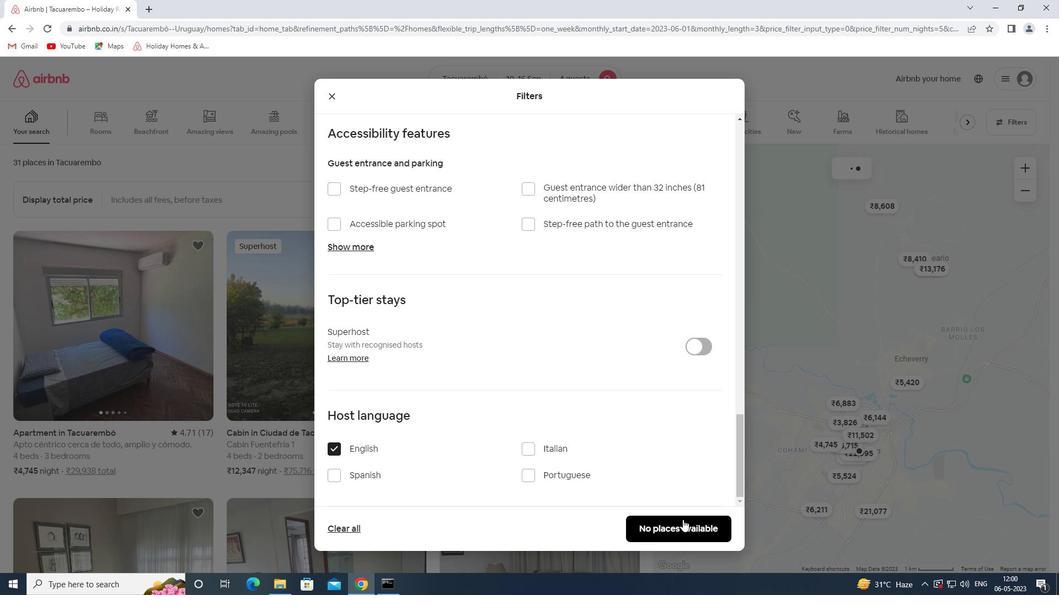 
Action: Mouse pressed left at (684, 528)
Screenshot: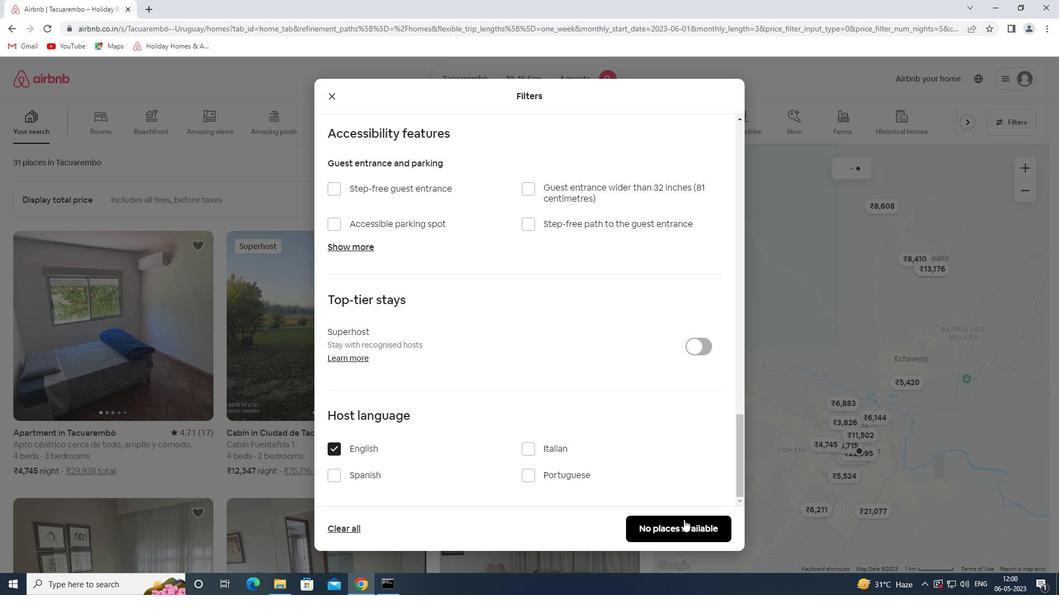 
Action: Mouse moved to (684, 528)
Screenshot: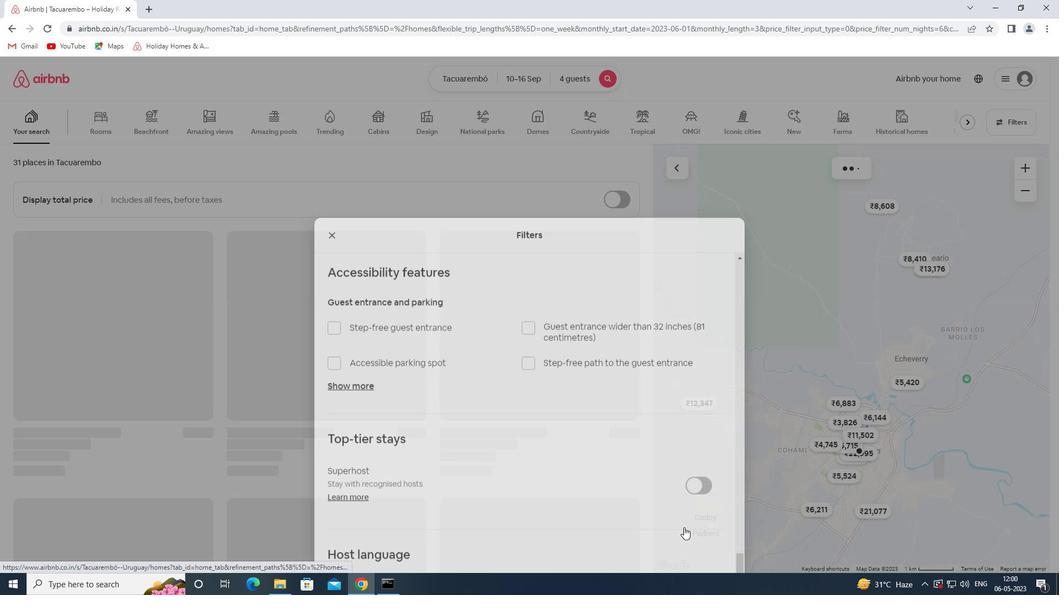 
